Task: Add a column "Skill match".
Action: Mouse scrolled (621, 329) with delta (162, 272)
Screenshot: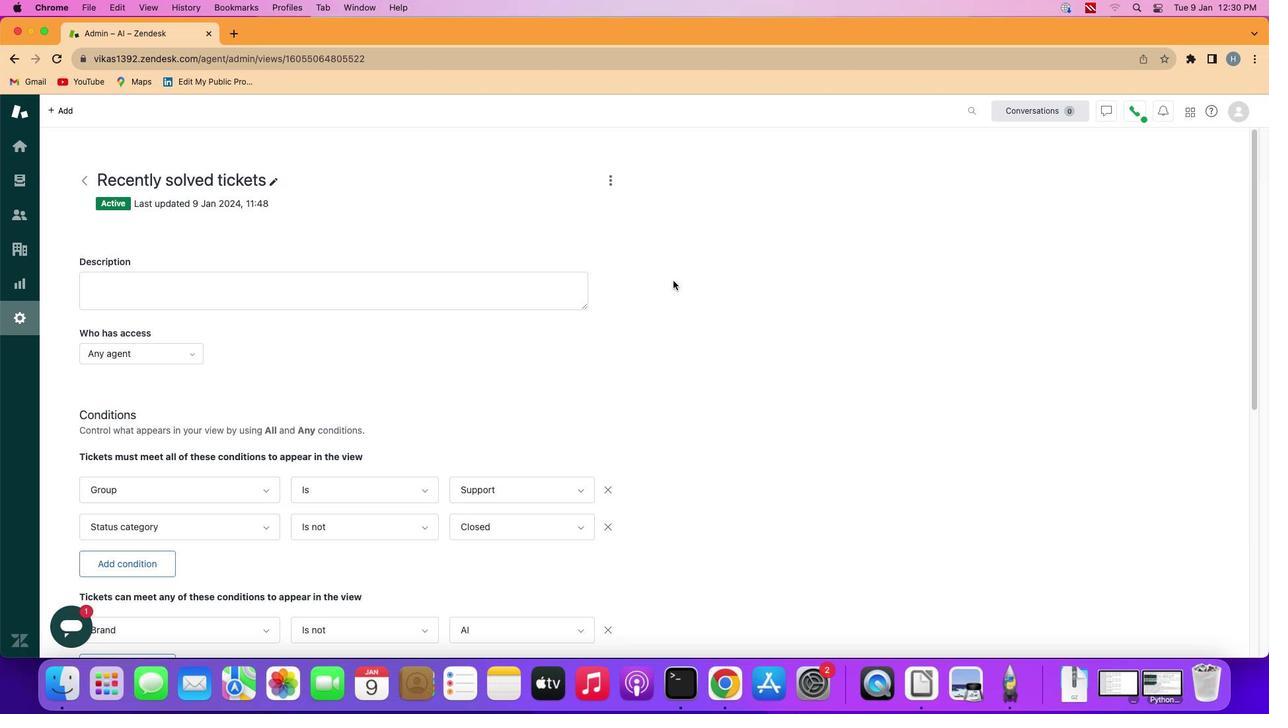 
Action: Mouse scrolled (621, 329) with delta (162, 272)
Screenshot: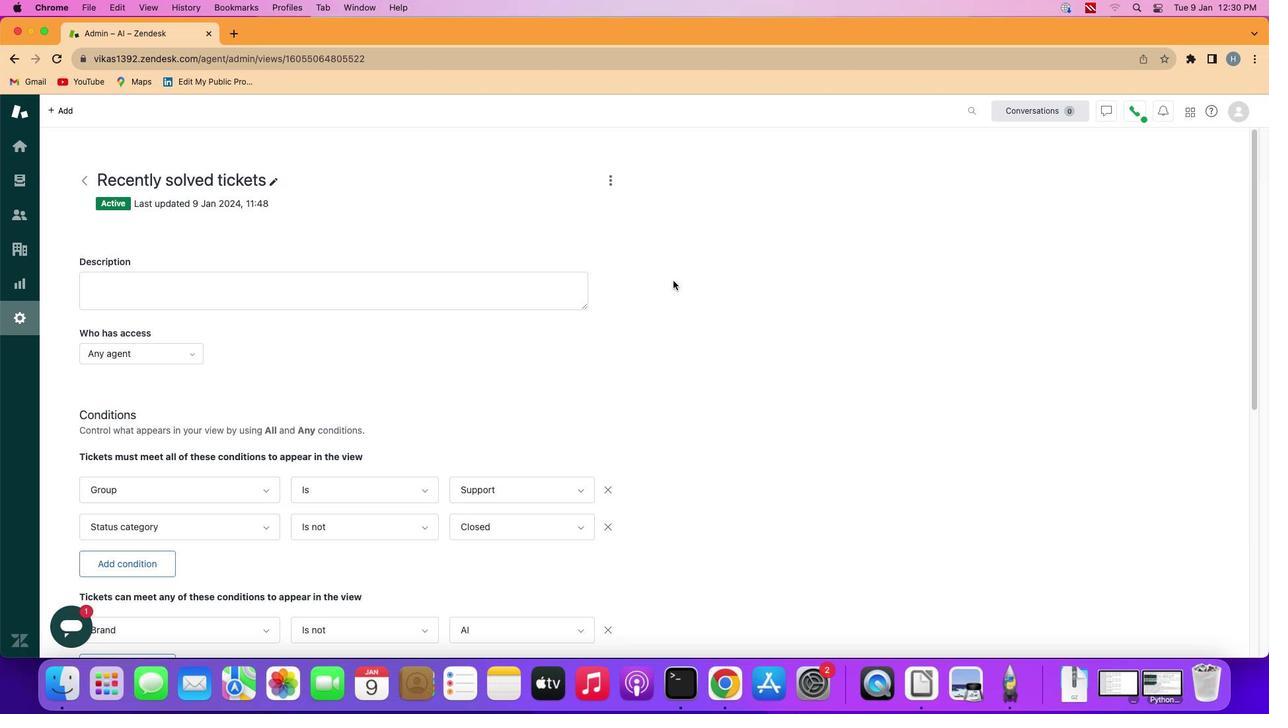 
Action: Mouse scrolled (621, 329) with delta (162, 272)
Screenshot: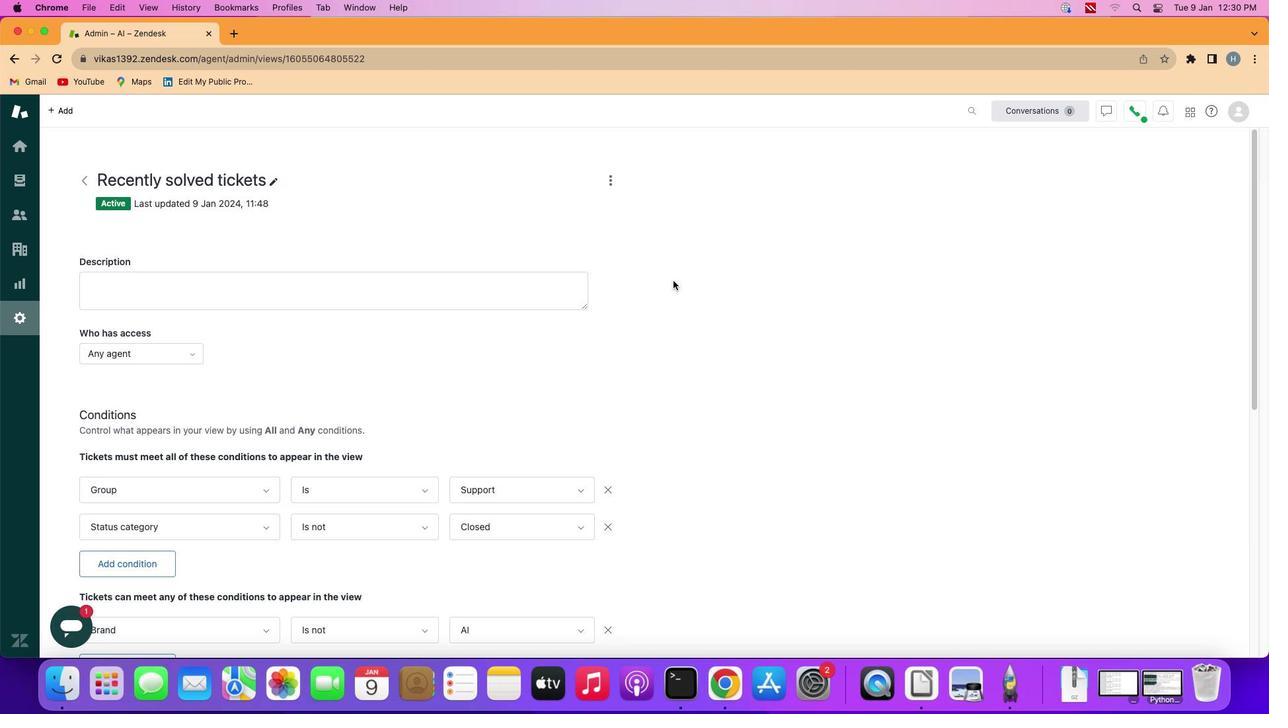 
Action: Mouse scrolled (621, 329) with delta (162, 272)
Screenshot: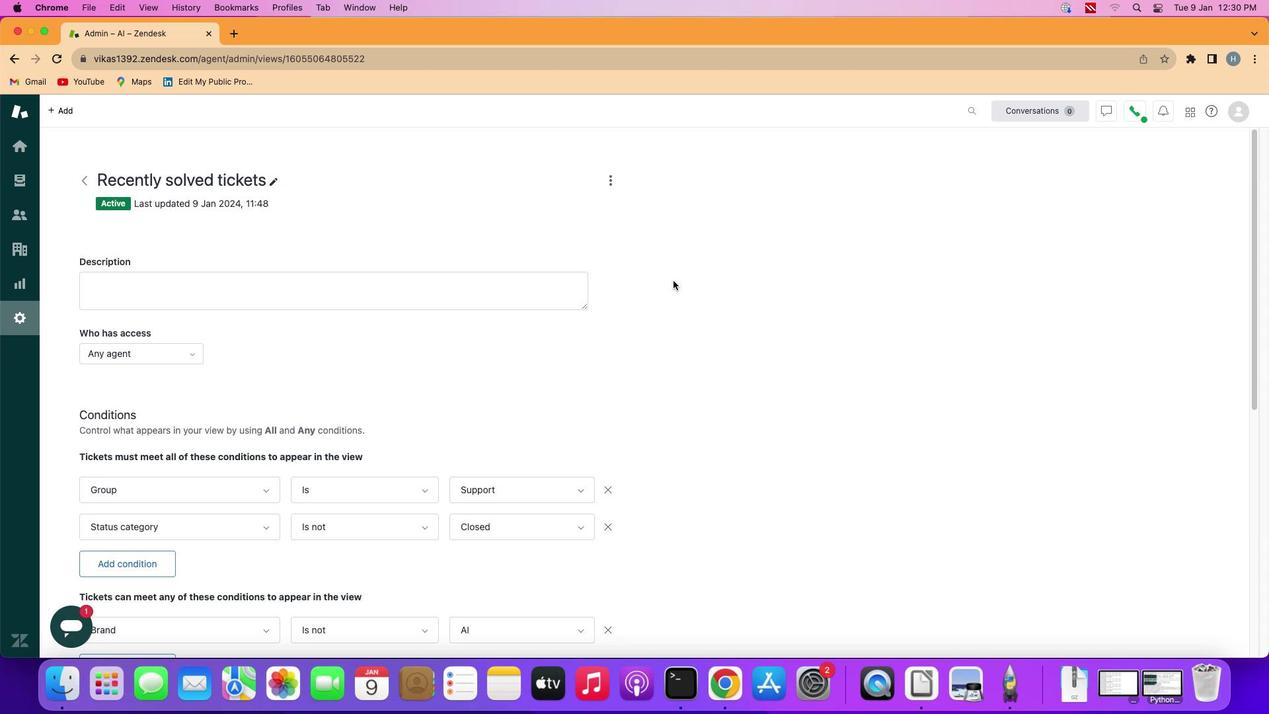 
Action: Mouse moved to (624, 344)
Screenshot: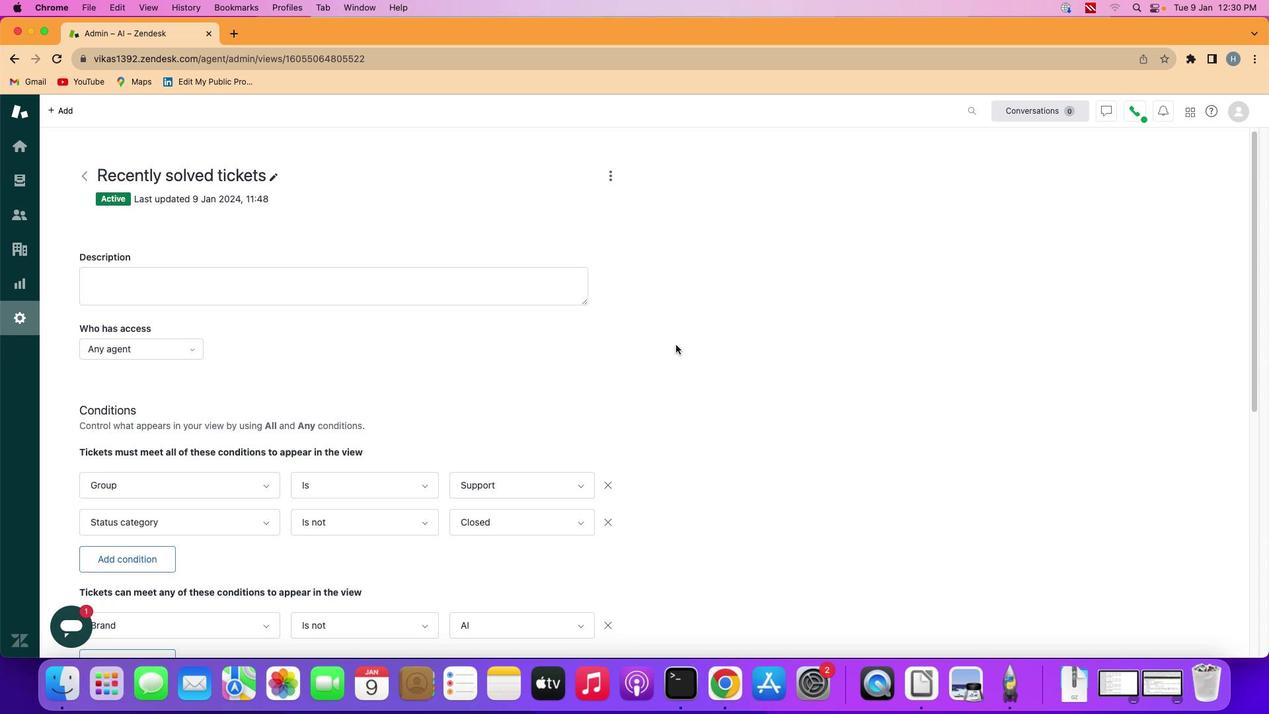 
Action: Mouse scrolled (624, 344) with delta (162, 271)
Screenshot: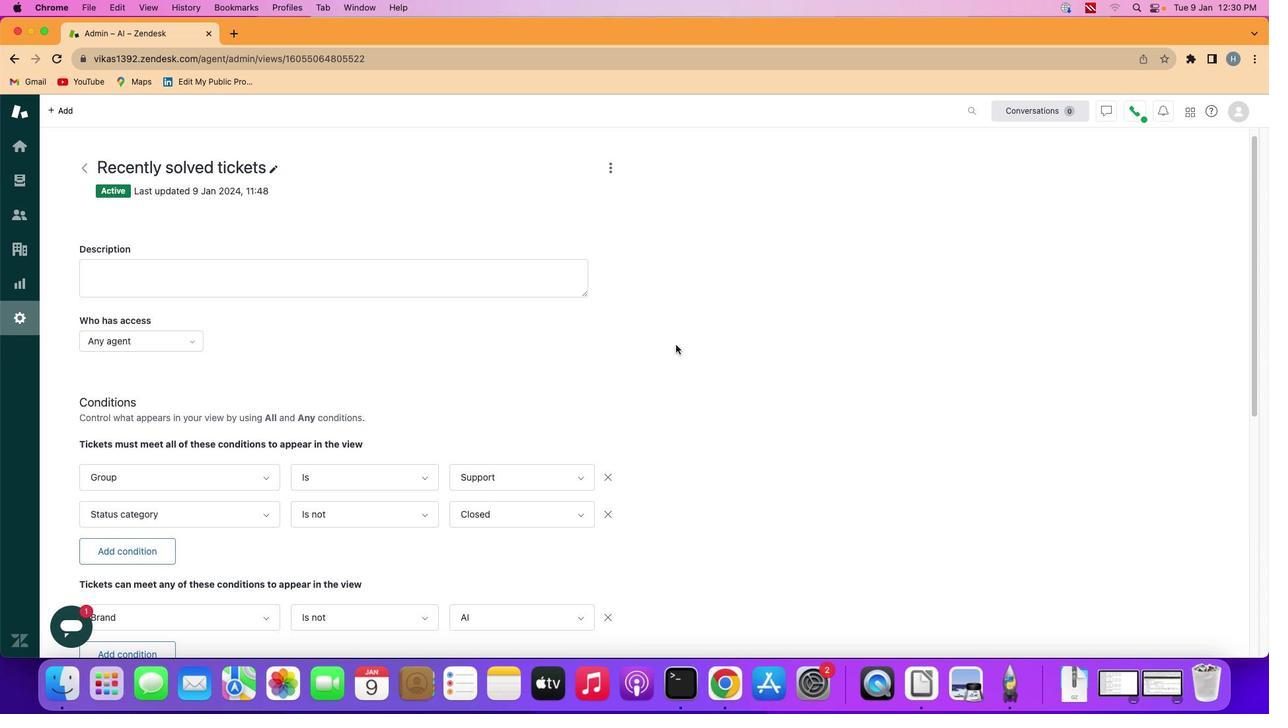 
Action: Mouse scrolled (624, 344) with delta (162, 271)
Screenshot: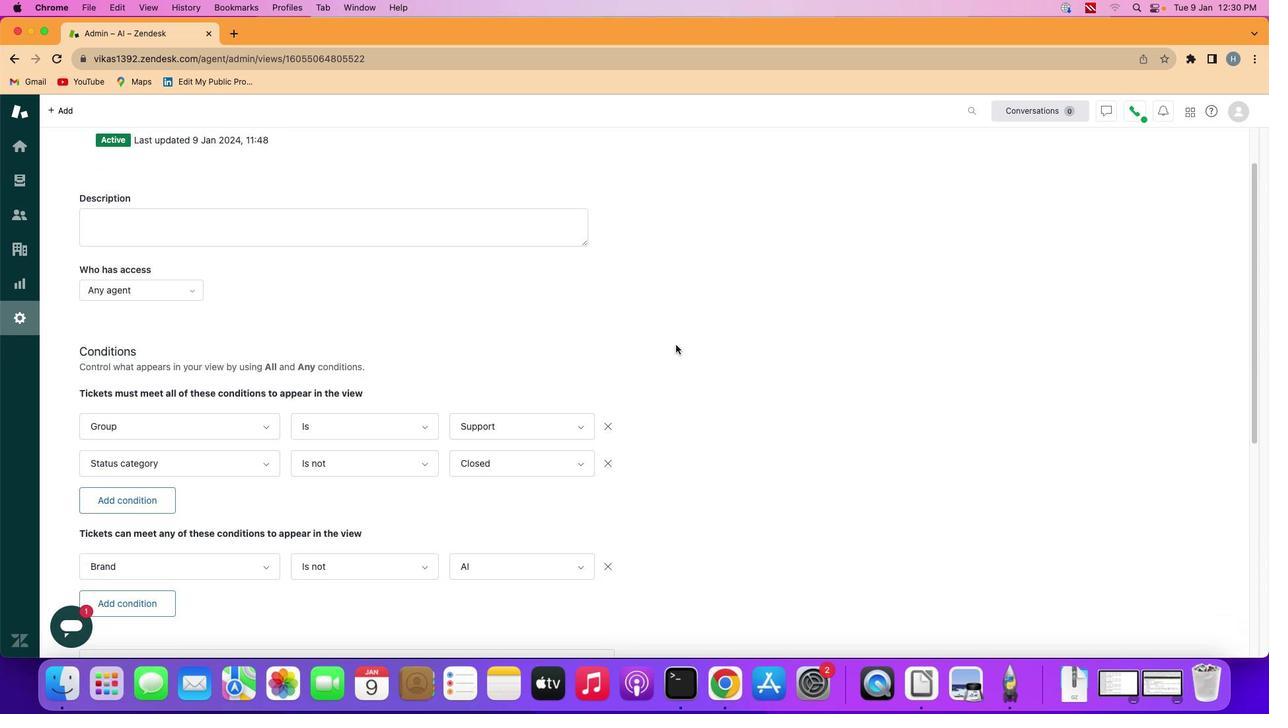 
Action: Mouse moved to (624, 344)
Screenshot: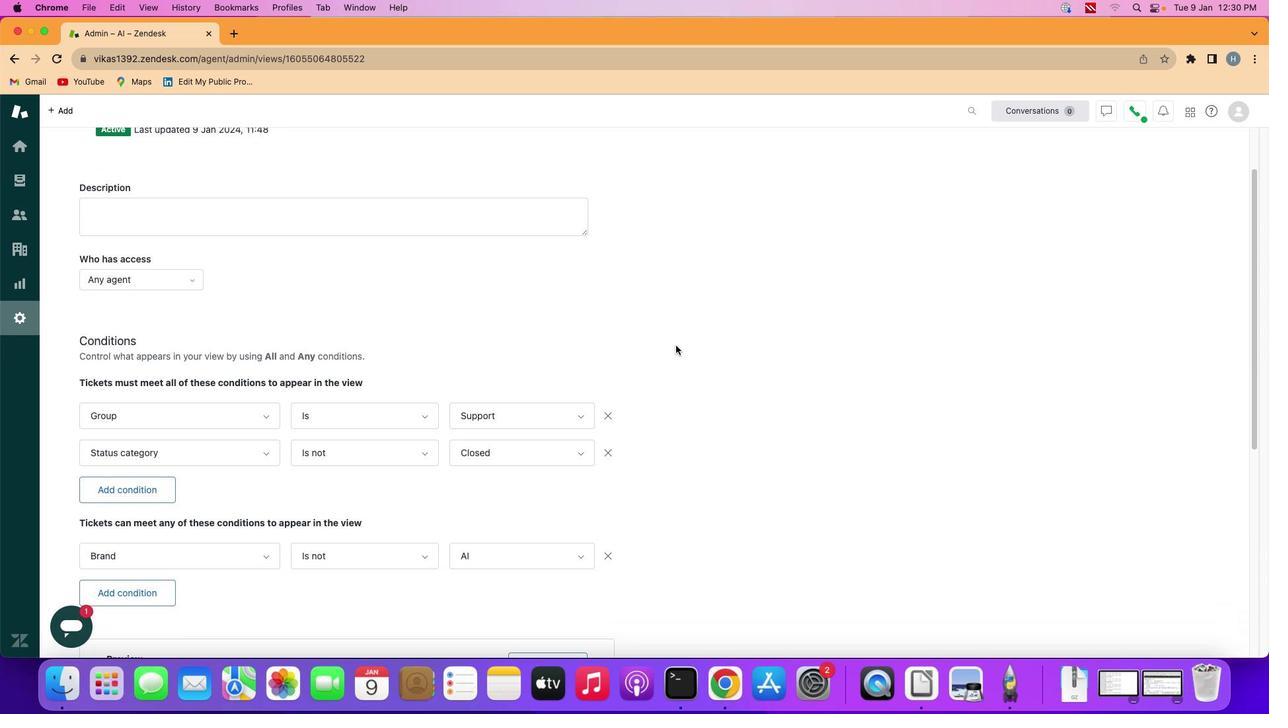 
Action: Mouse scrolled (624, 344) with delta (162, 271)
Screenshot: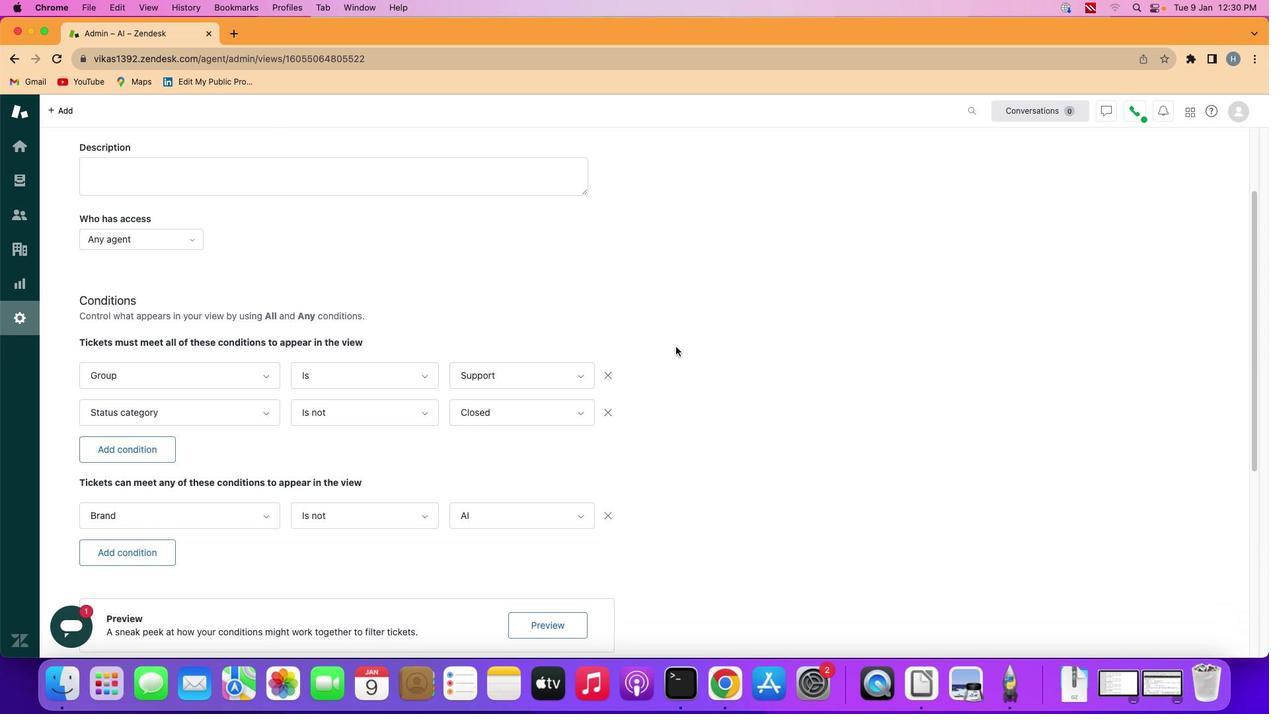 
Action: Mouse scrolled (624, 344) with delta (162, 271)
Screenshot: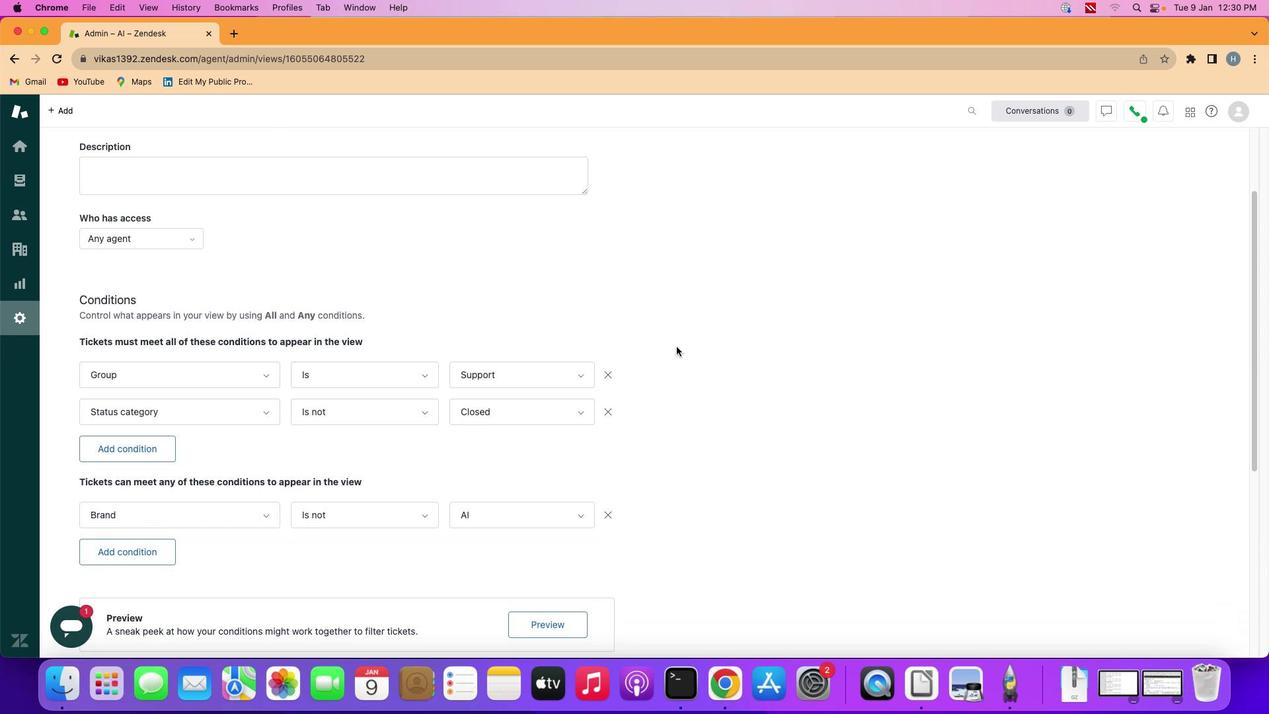 
Action: Mouse scrolled (624, 344) with delta (162, 271)
Screenshot: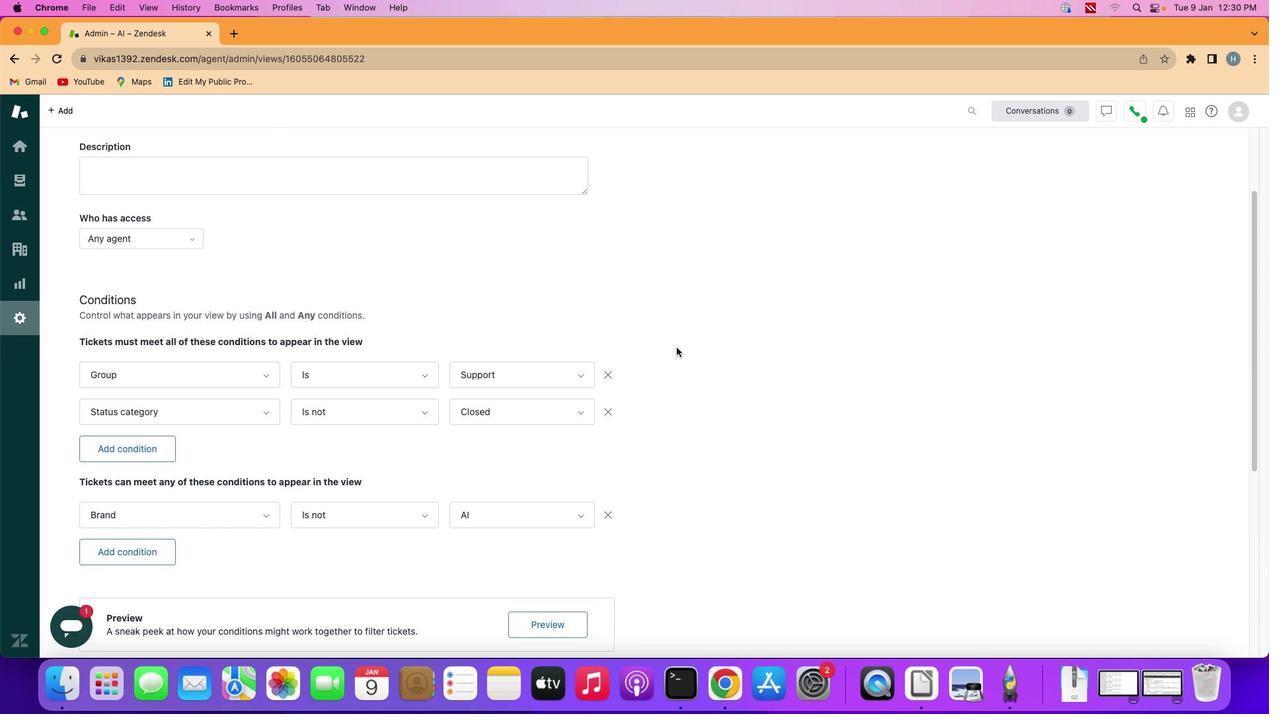 
Action: Mouse moved to (624, 345)
Screenshot: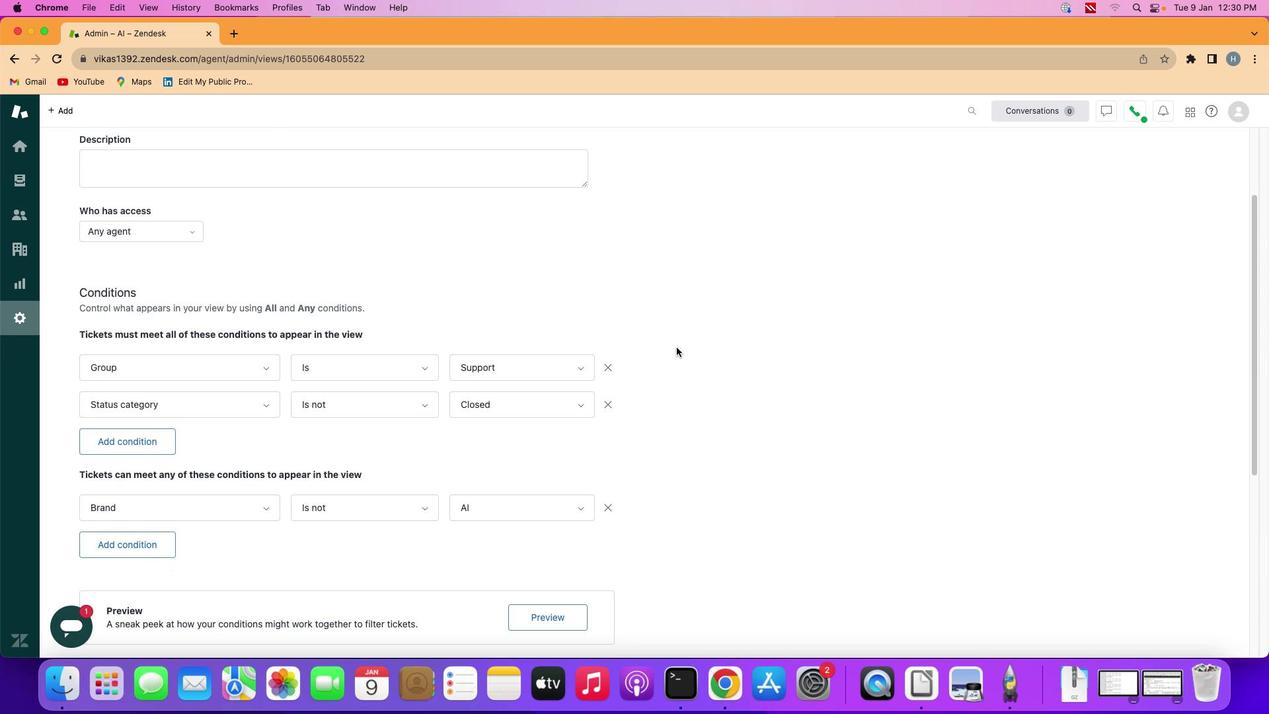 
Action: Mouse scrolled (624, 345) with delta (162, 271)
Screenshot: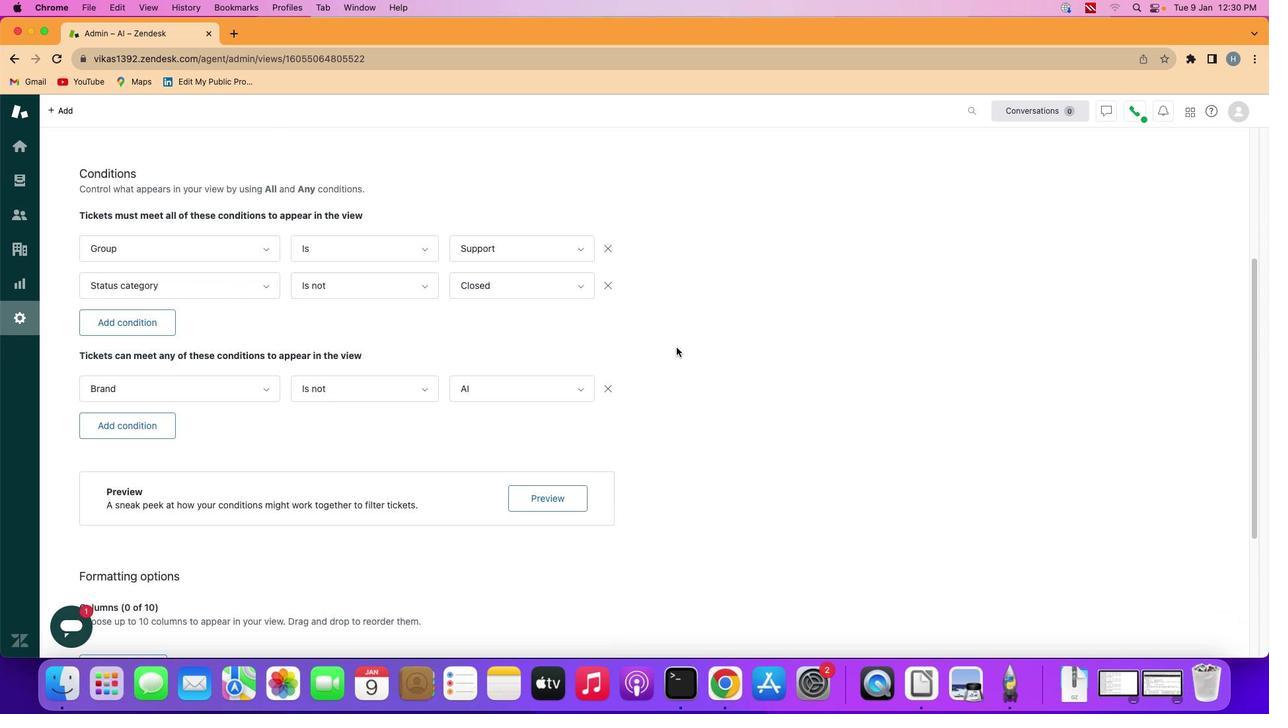 
Action: Mouse scrolled (624, 345) with delta (162, 271)
Screenshot: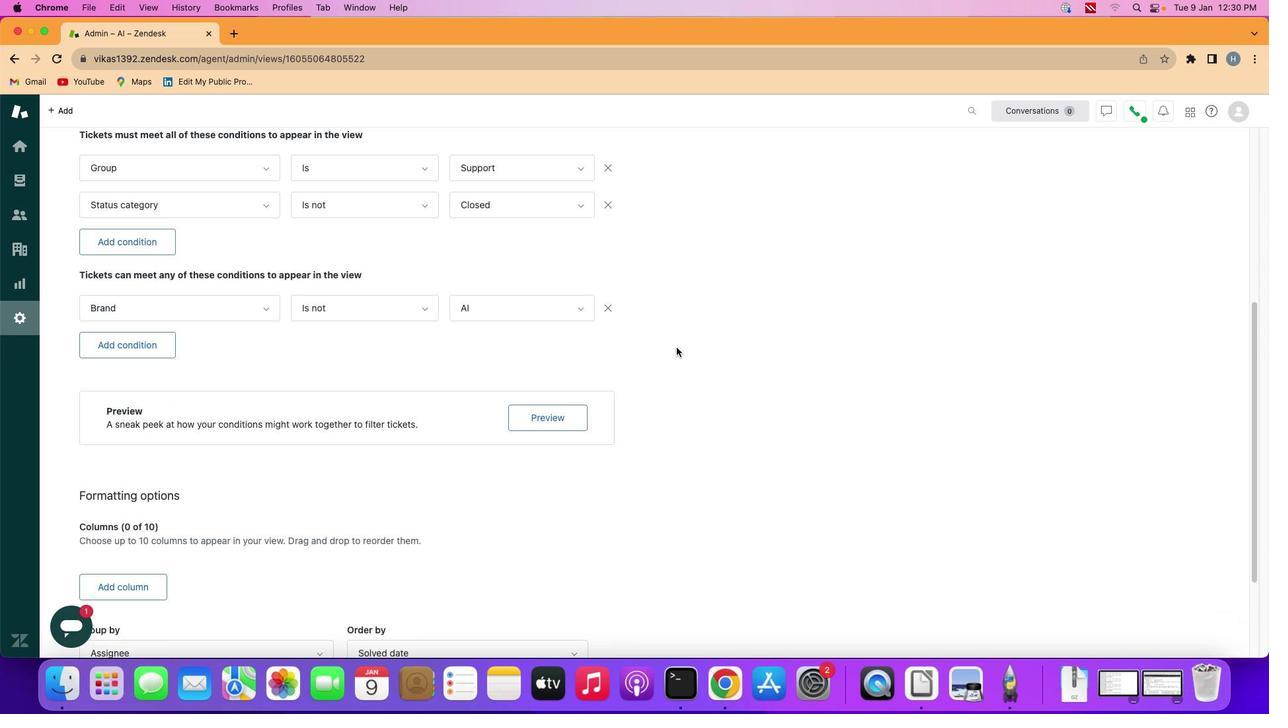 
Action: Mouse scrolled (624, 345) with delta (162, 271)
Screenshot: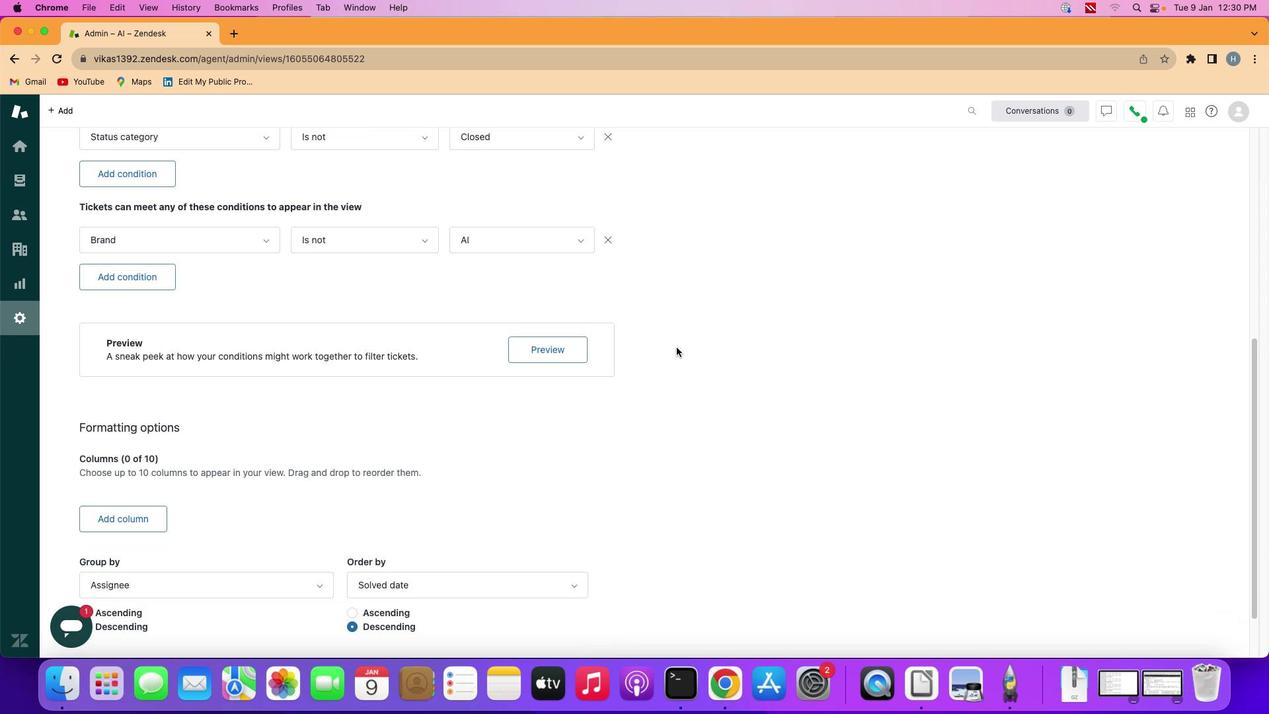 
Action: Mouse scrolled (624, 345) with delta (162, 271)
Screenshot: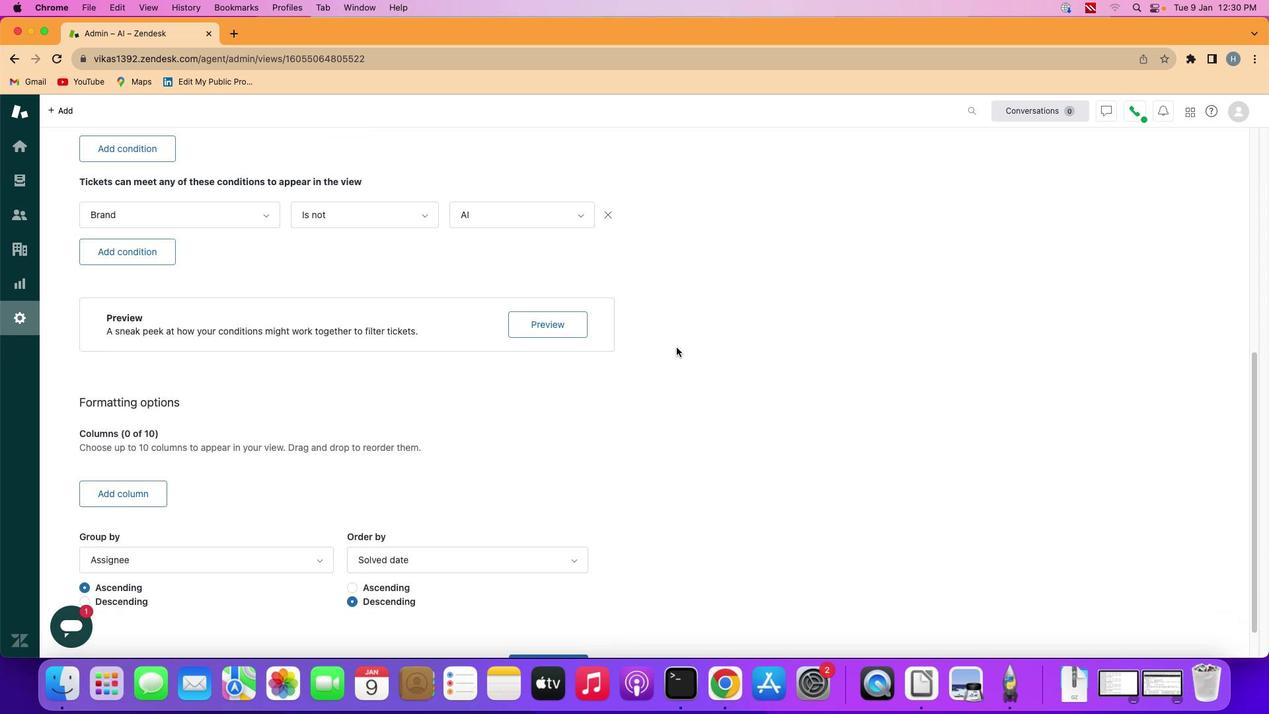 
Action: Mouse scrolled (624, 345) with delta (162, 271)
Screenshot: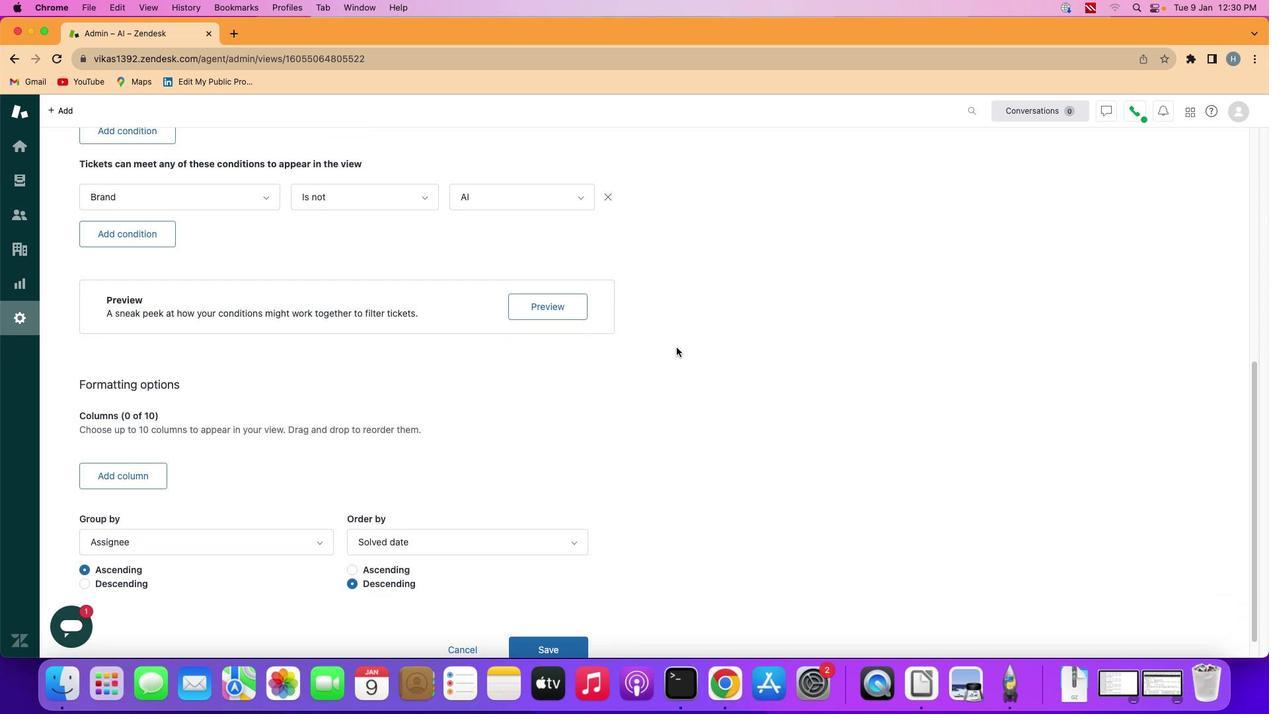 
Action: Mouse scrolled (624, 345) with delta (162, 271)
Screenshot: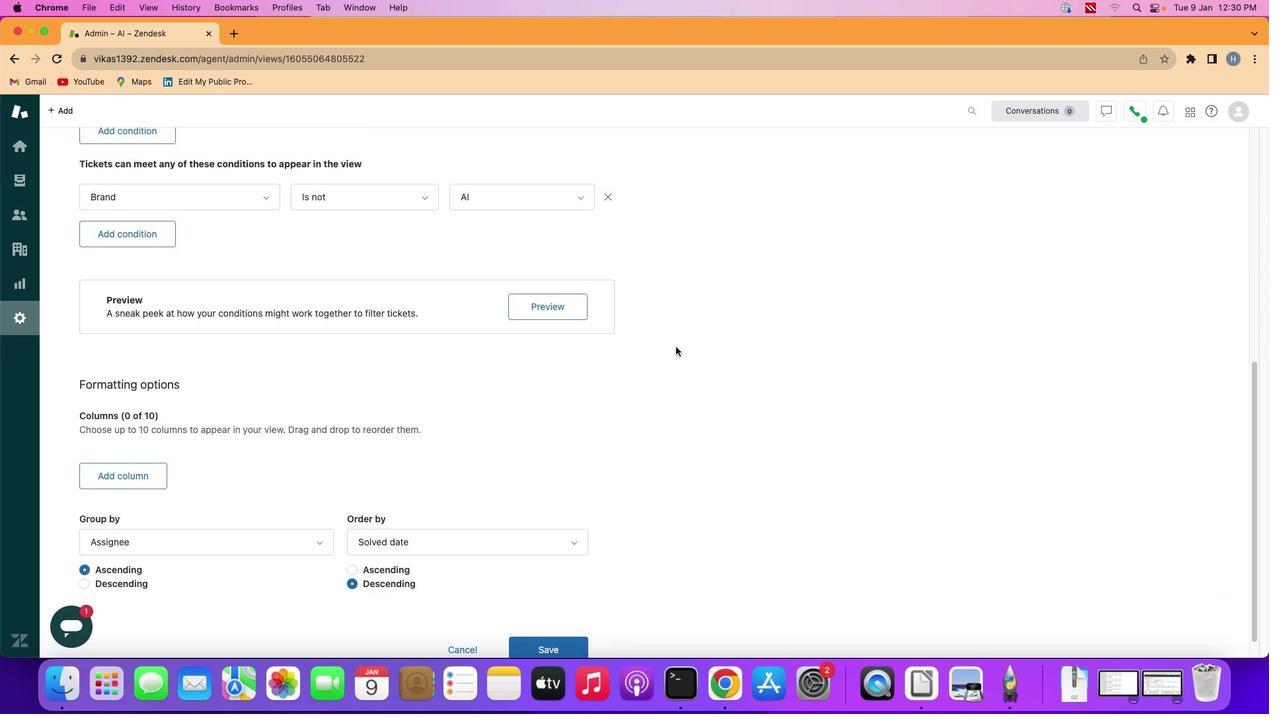
Action: Mouse moved to (624, 345)
Screenshot: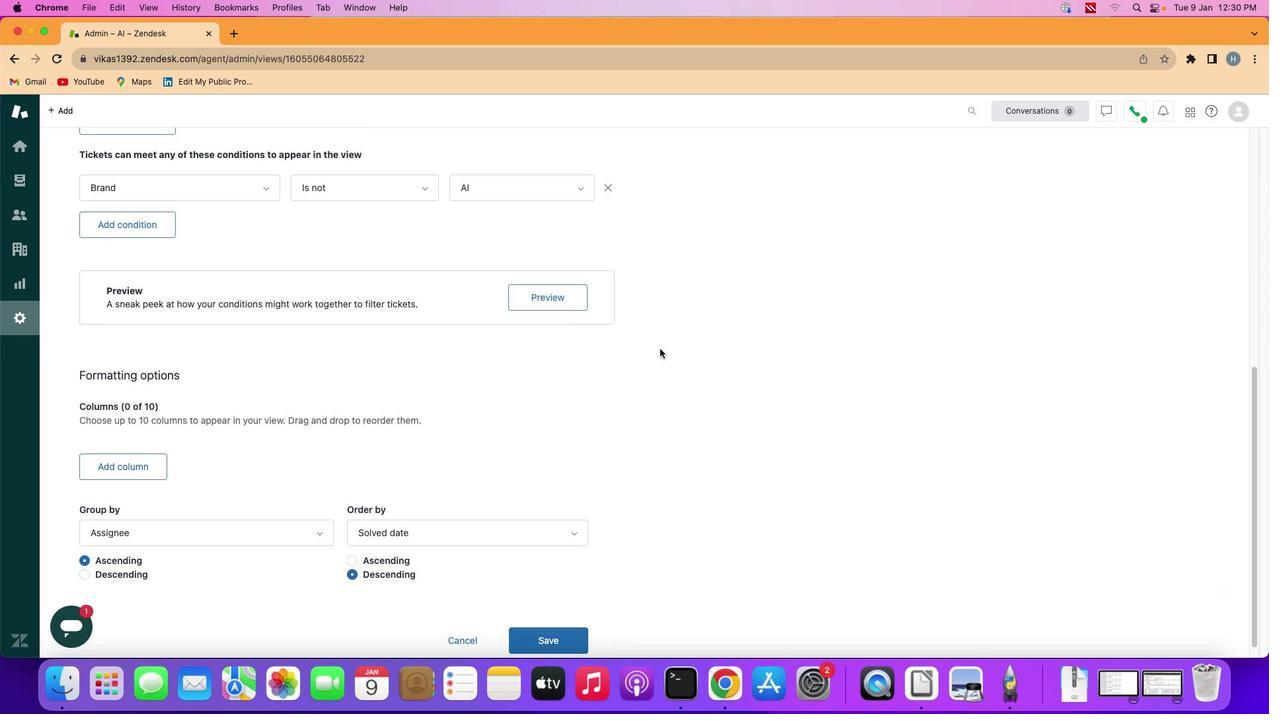
Action: Mouse scrolled (624, 345) with delta (162, 271)
Screenshot: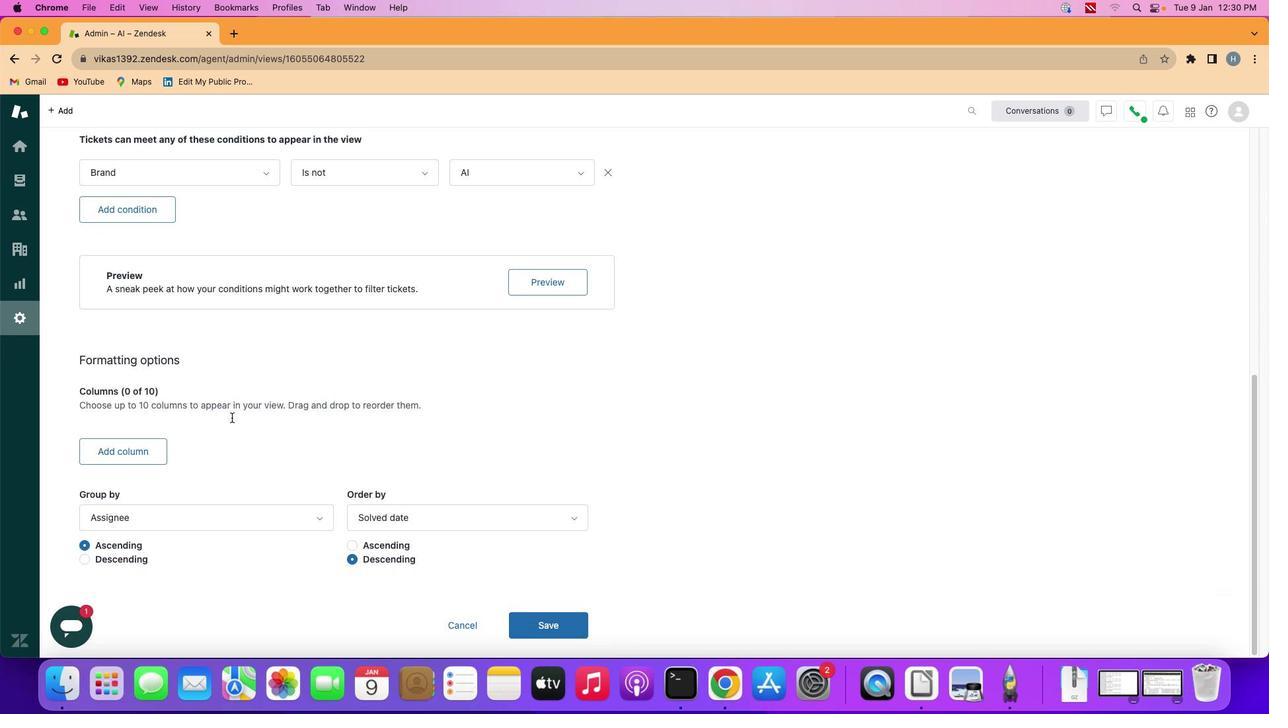 
Action: Mouse moved to (624, 345)
Screenshot: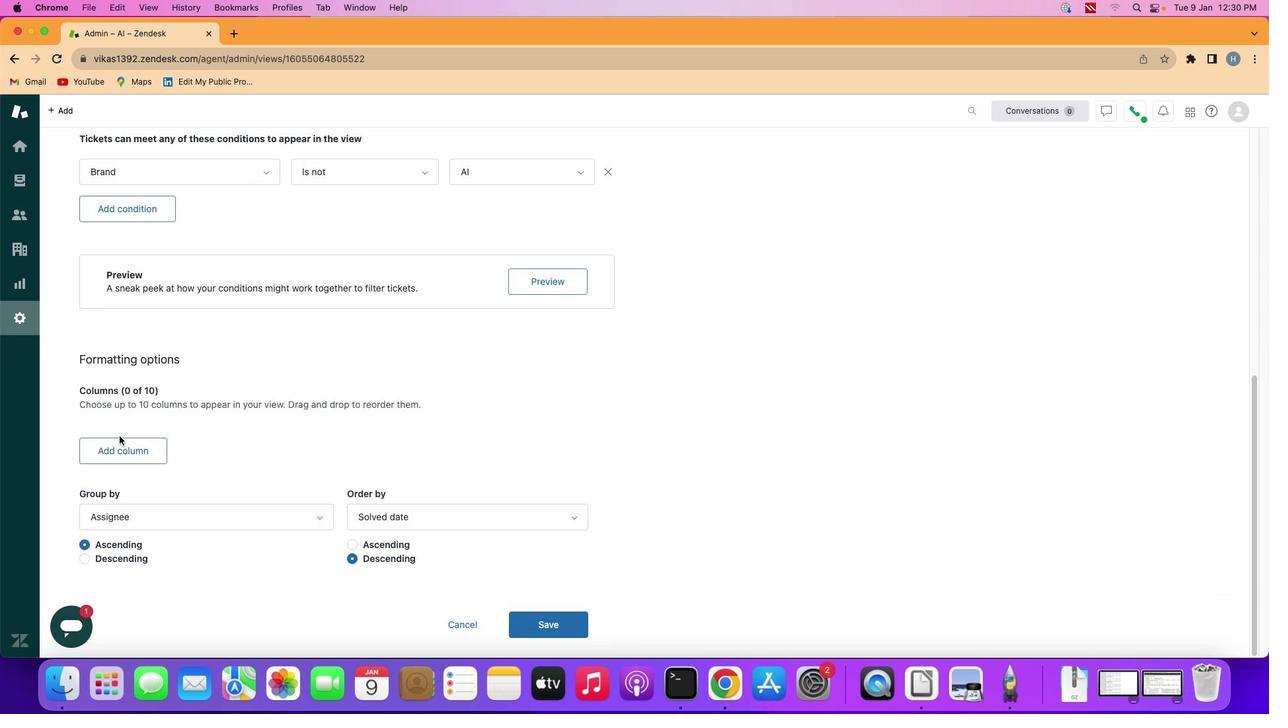 
Action: Mouse scrolled (624, 345) with delta (162, 271)
Screenshot: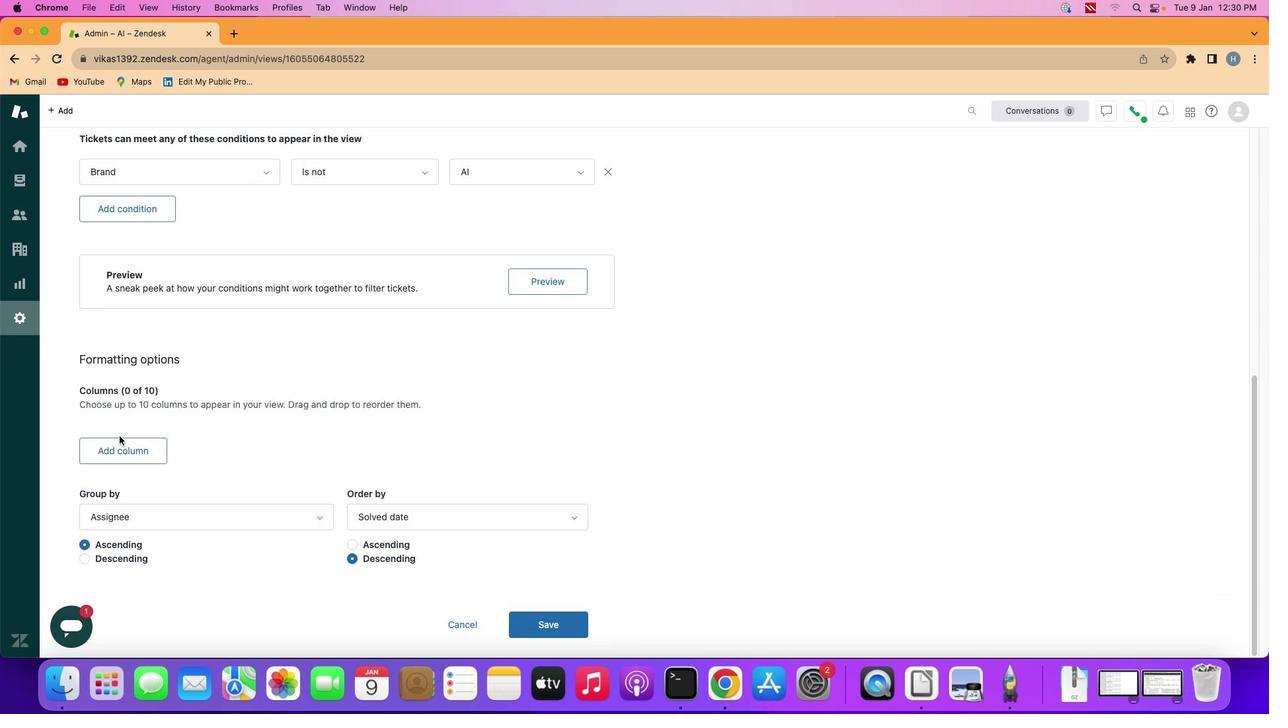 
Action: Mouse moved to (623, 345)
Screenshot: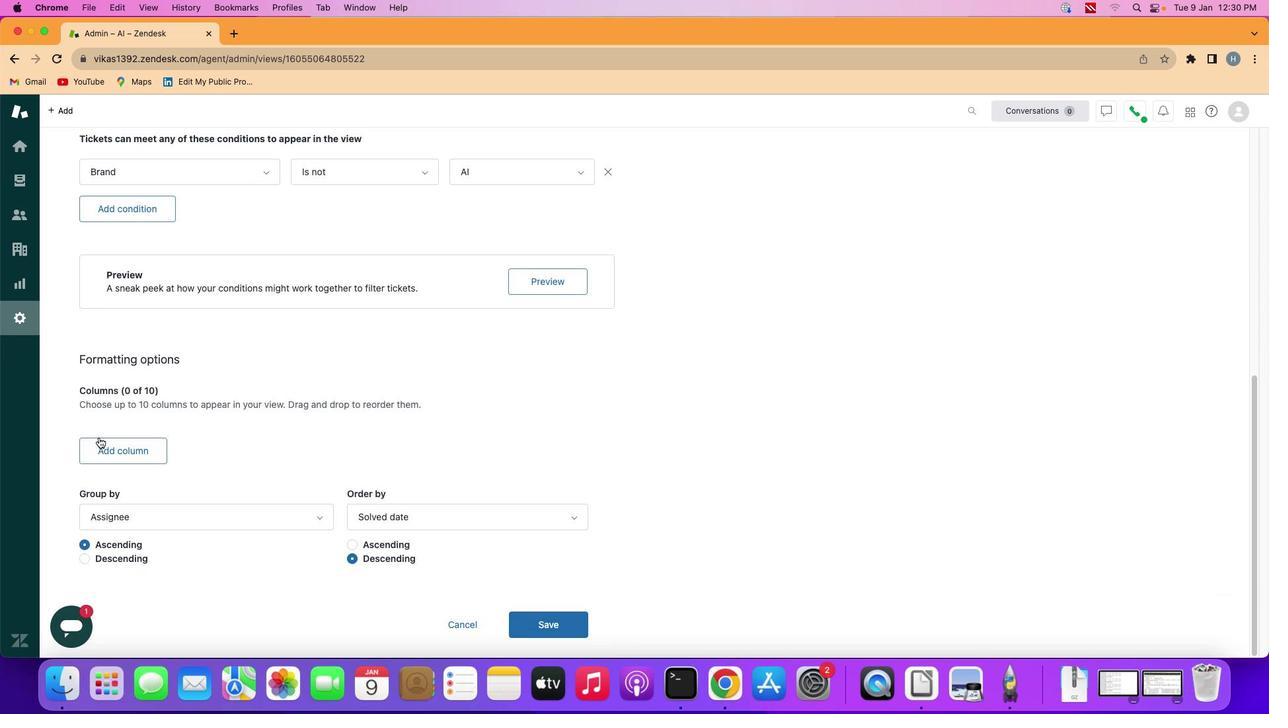 
Action: Mouse scrolled (623, 345) with delta (162, 271)
Screenshot: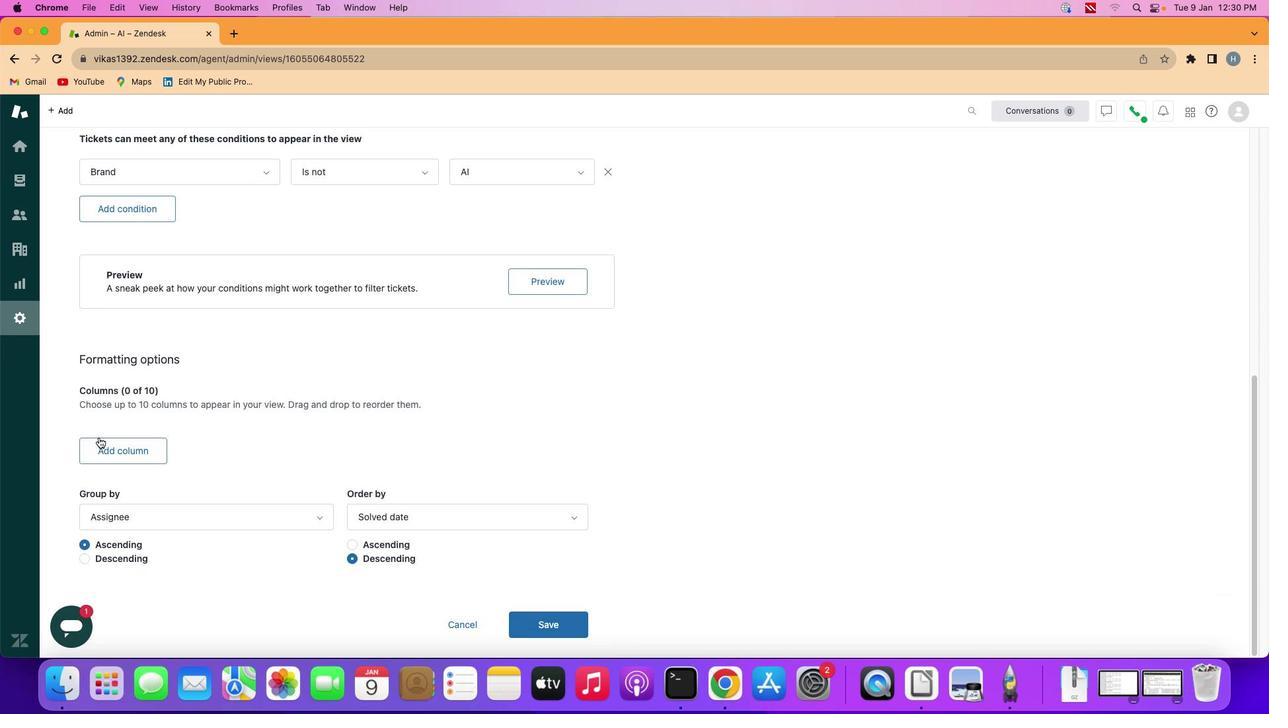 
Action: Mouse moved to (260, 366)
Screenshot: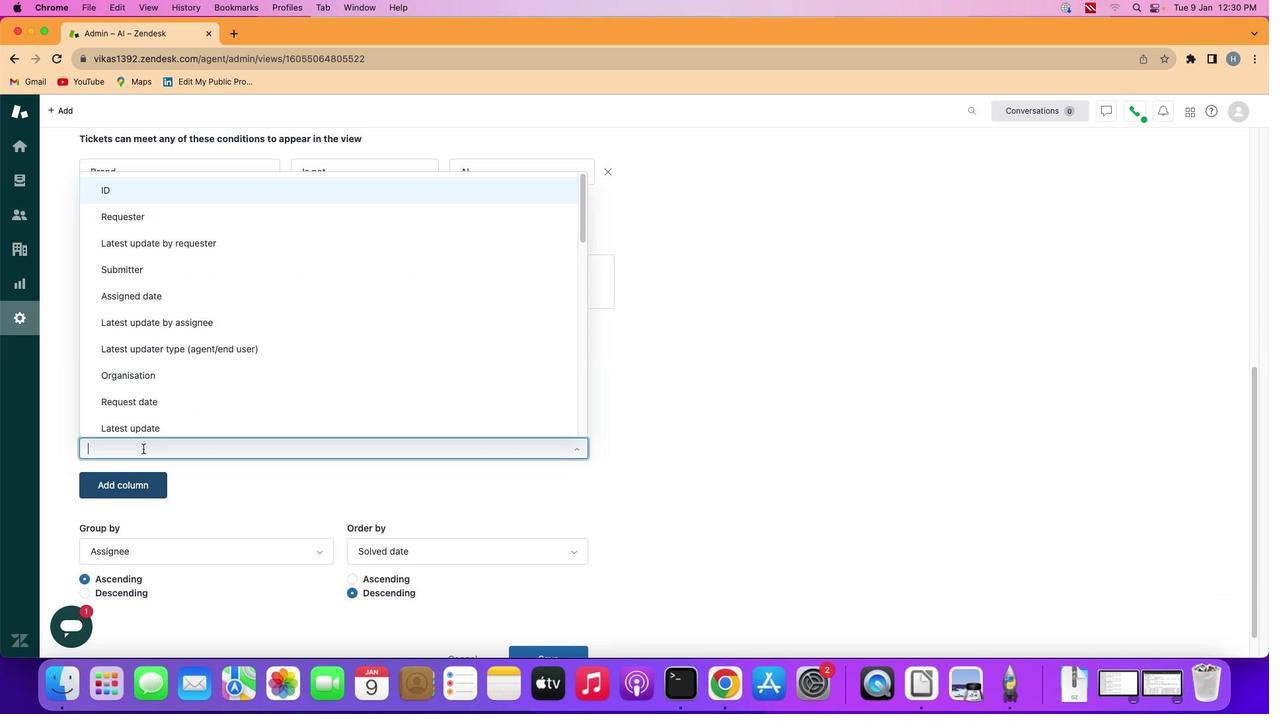 
Action: Mouse pressed left at (260, 366)
Screenshot: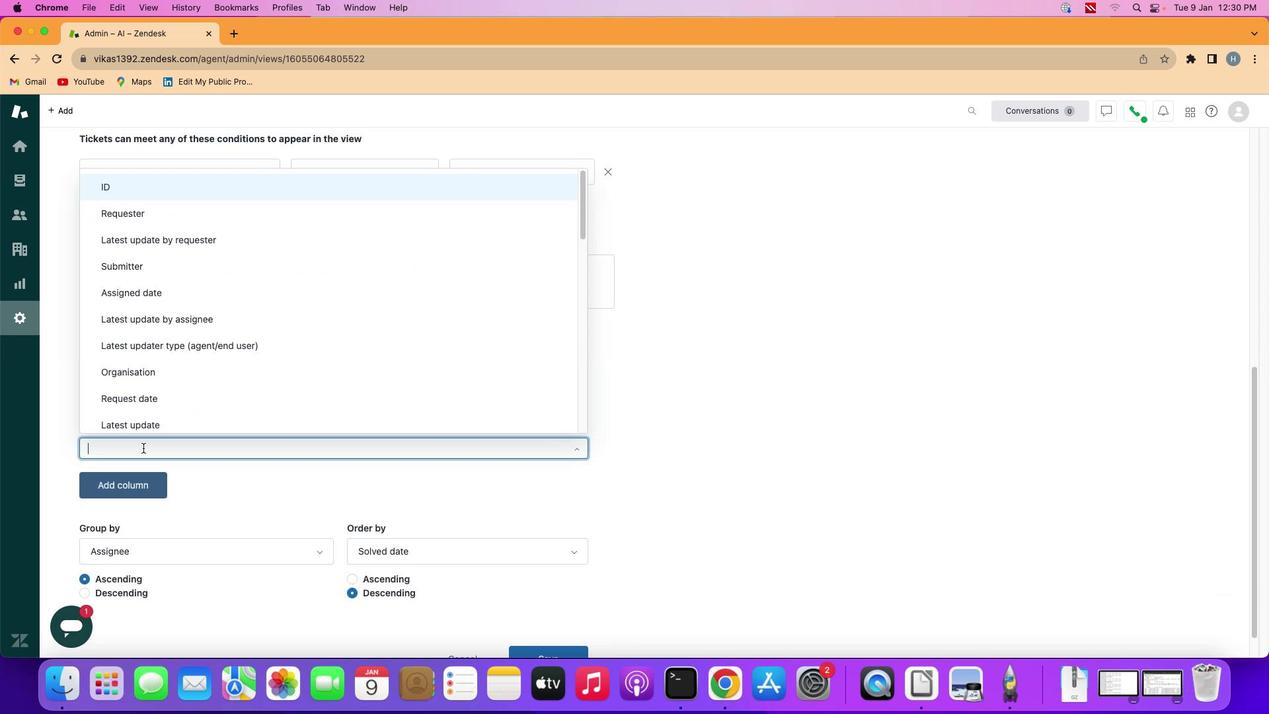 
Action: Mouse moved to (347, 348)
Screenshot: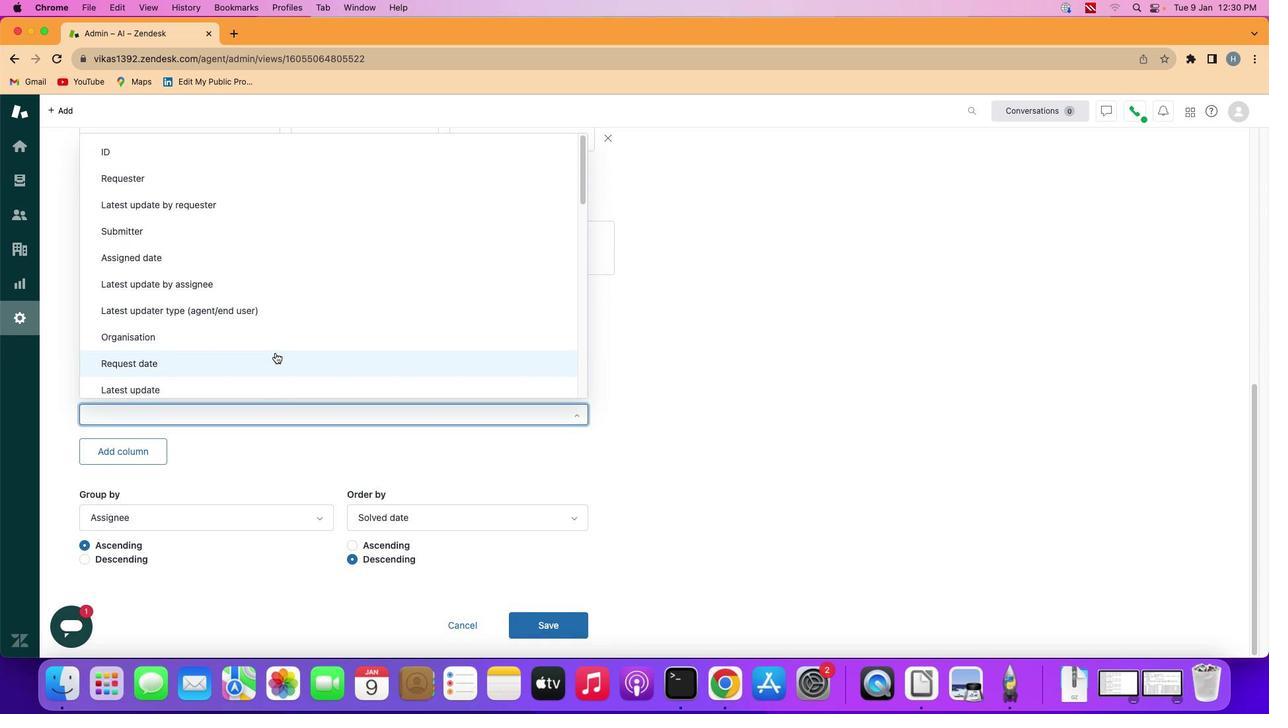 
Action: Mouse scrolled (347, 348) with delta (162, 272)
Screenshot: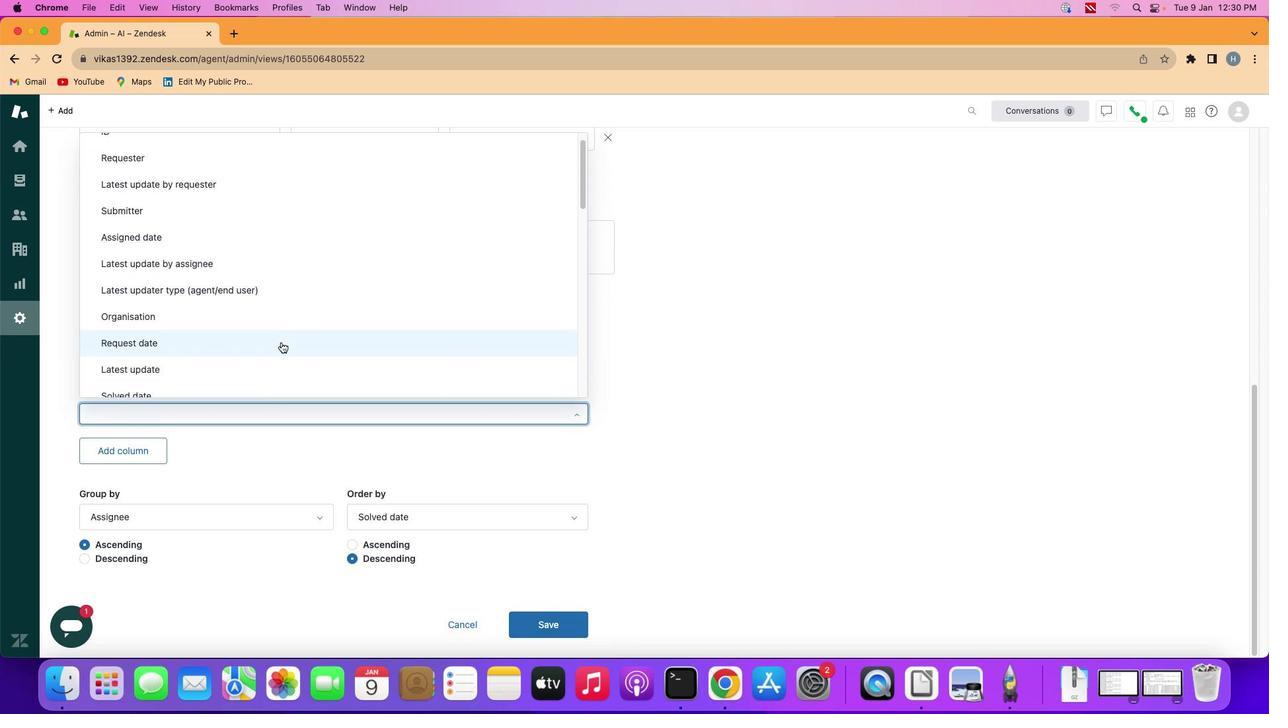 
Action: Mouse moved to (348, 348)
Screenshot: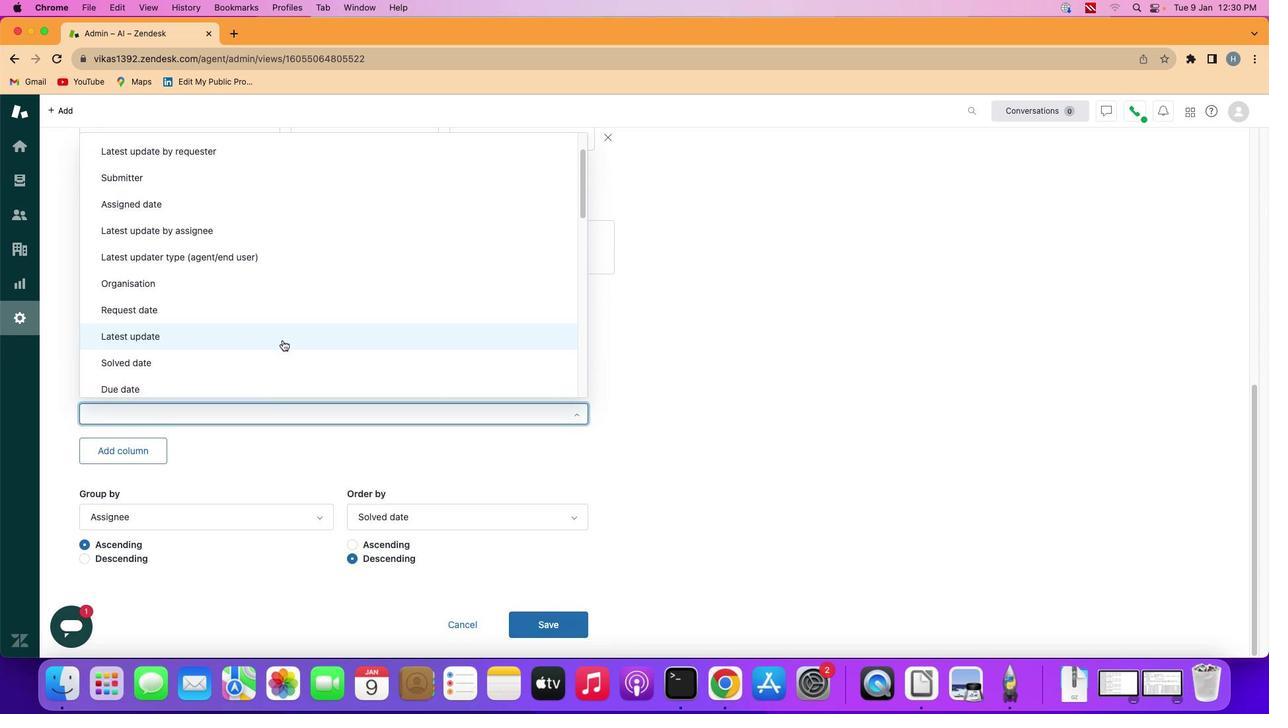 
Action: Mouse scrolled (348, 348) with delta (162, 271)
Screenshot: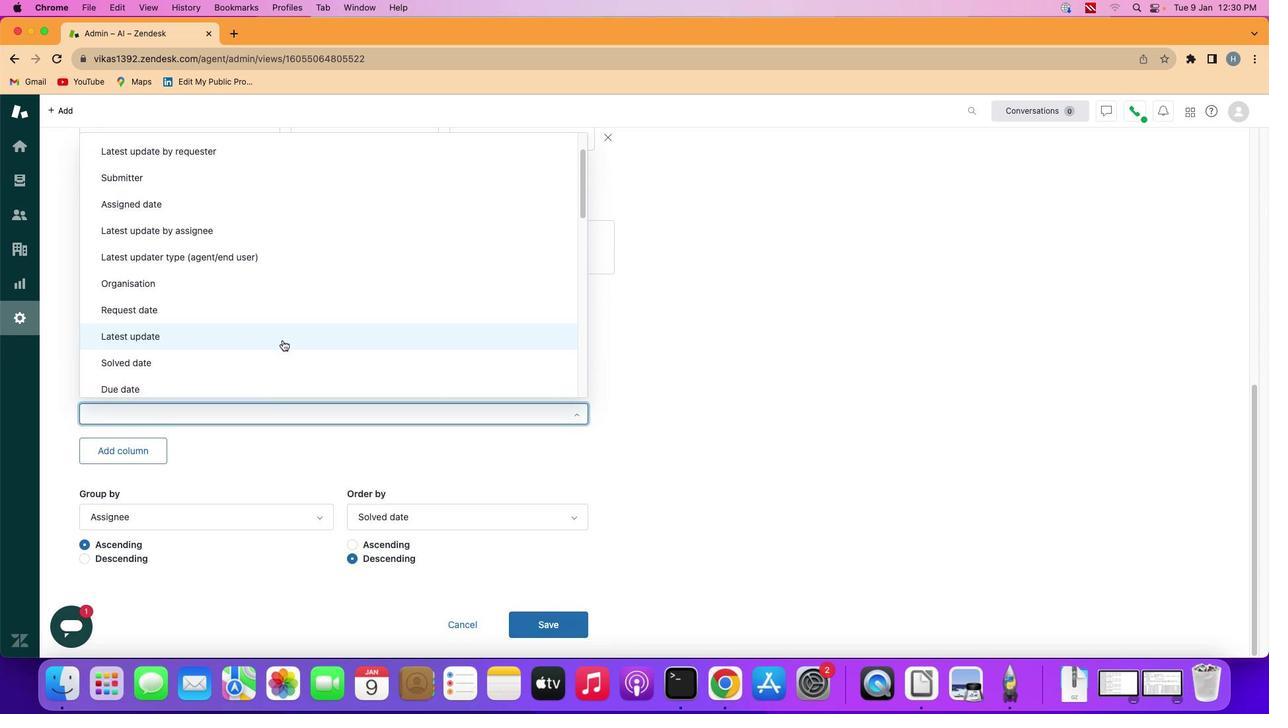 
Action: Mouse scrolled (348, 348) with delta (162, 271)
Screenshot: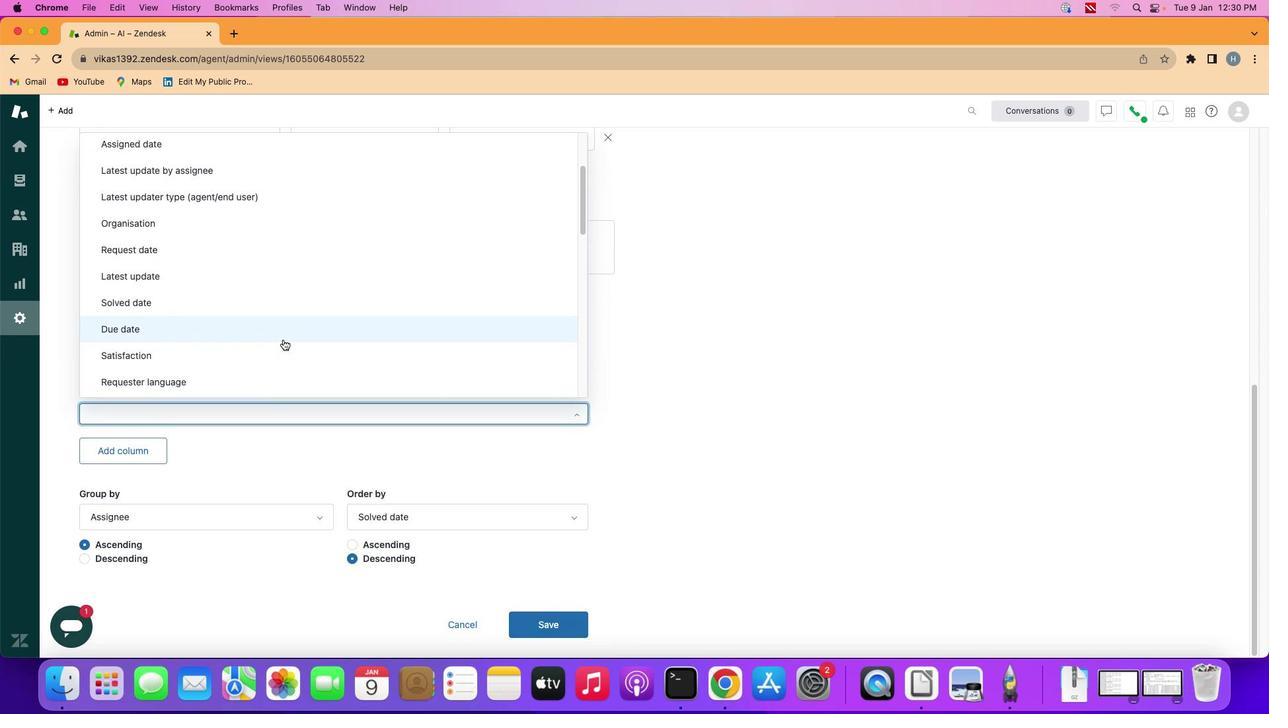 
Action: Mouse moved to (349, 347)
Screenshot: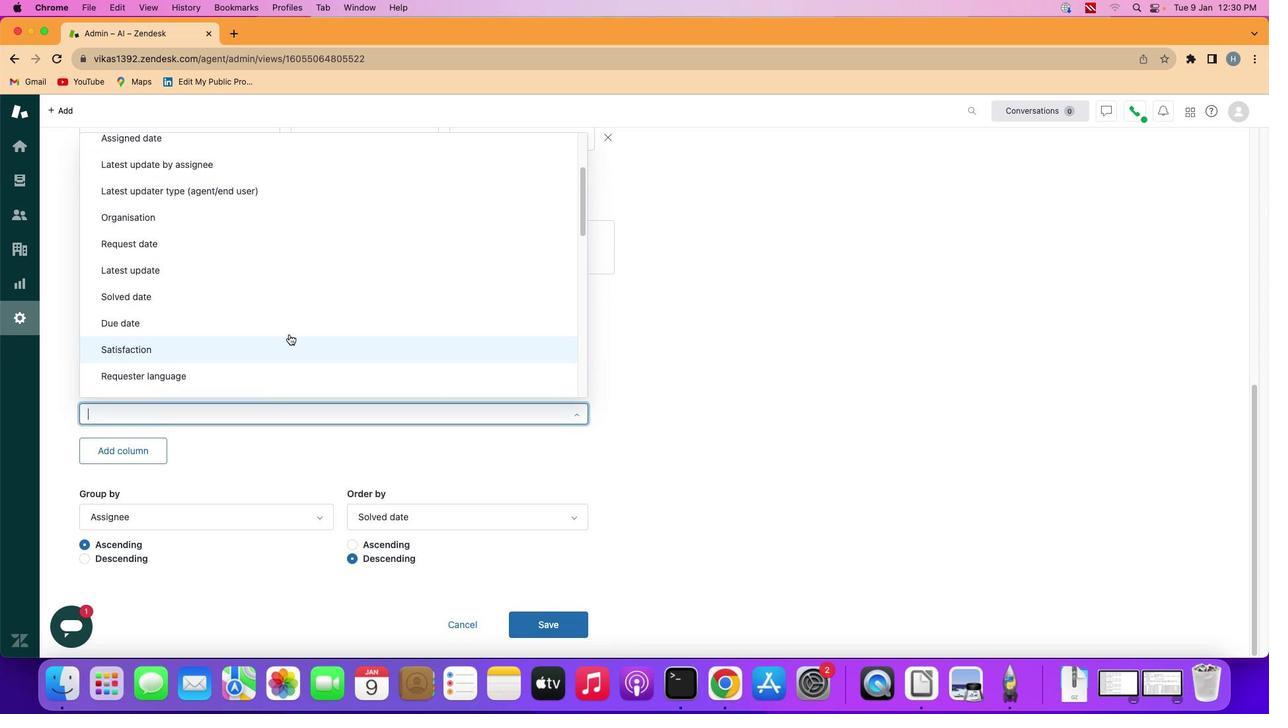 
Action: Mouse scrolled (349, 347) with delta (162, 271)
Screenshot: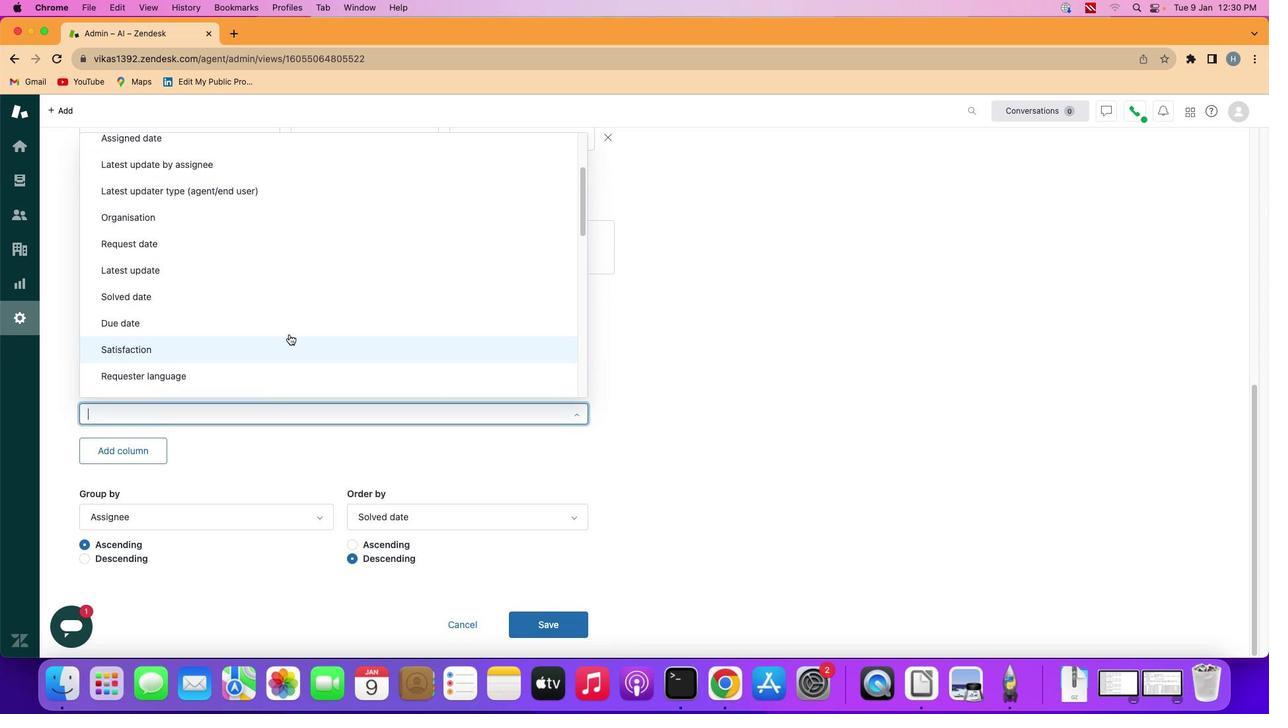 
Action: Mouse moved to (351, 345)
Screenshot: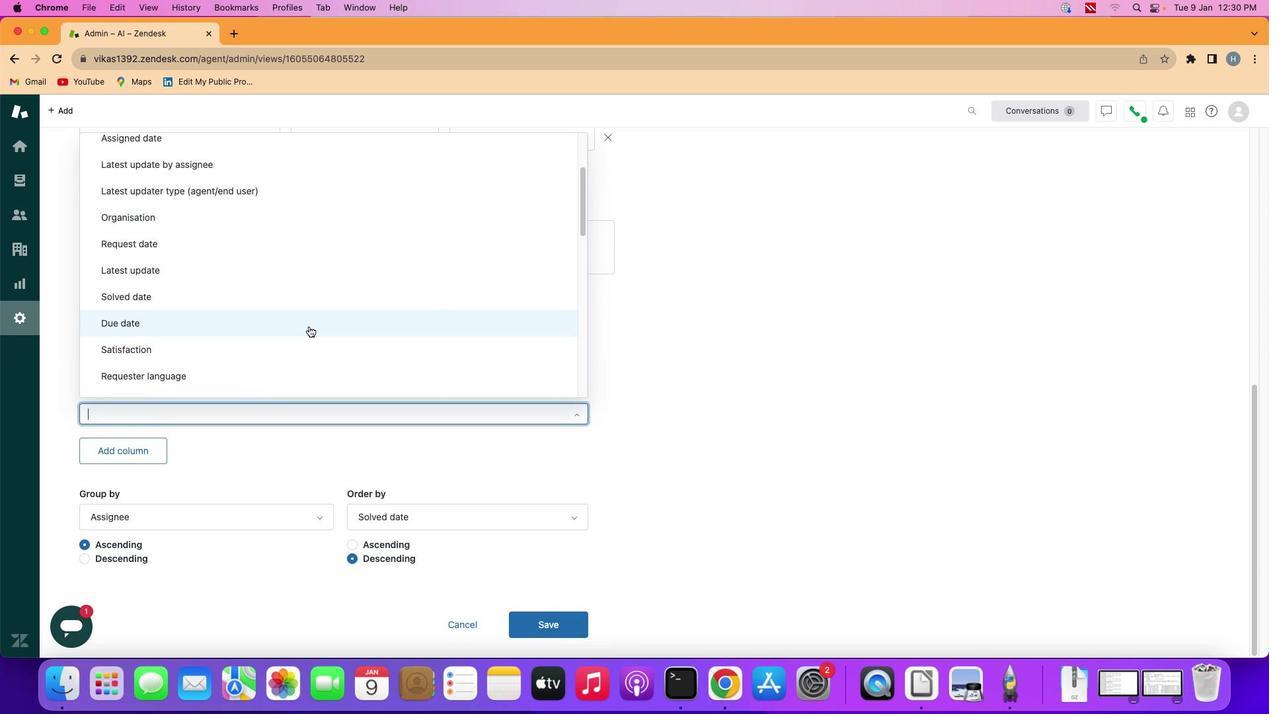 
Action: Mouse scrolled (351, 345) with delta (162, 271)
Screenshot: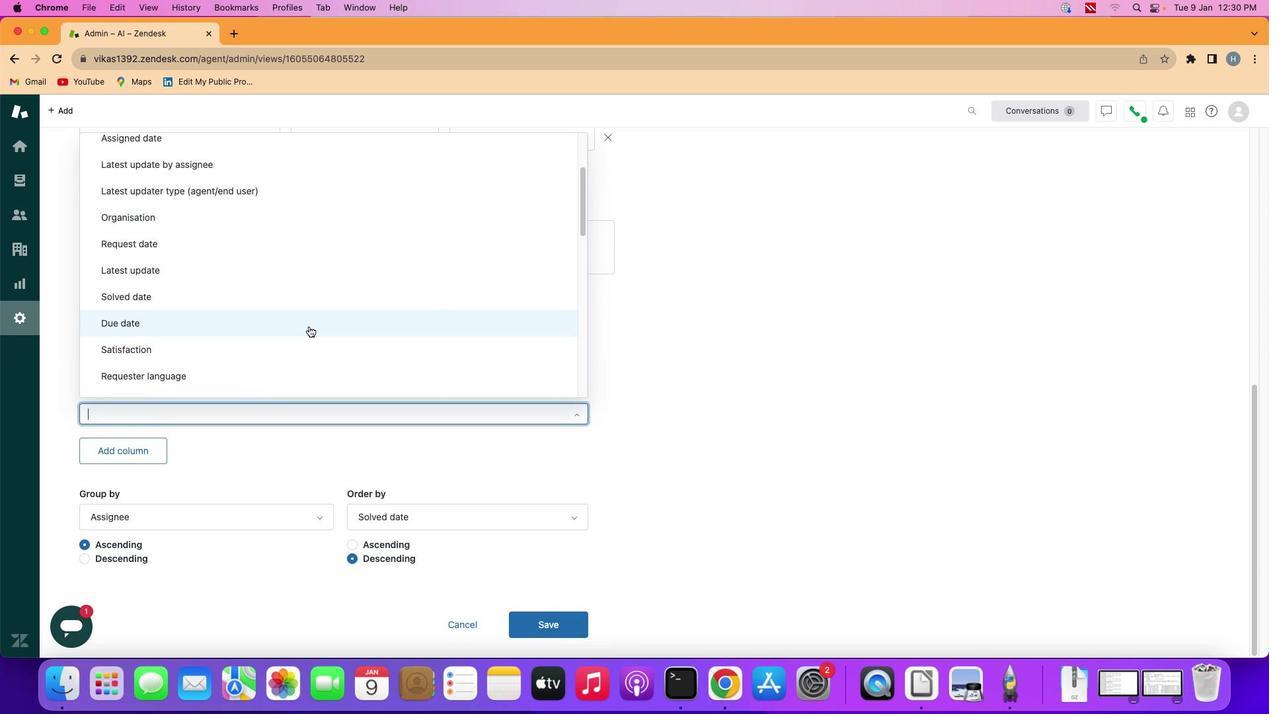 
Action: Mouse moved to (375, 340)
Screenshot: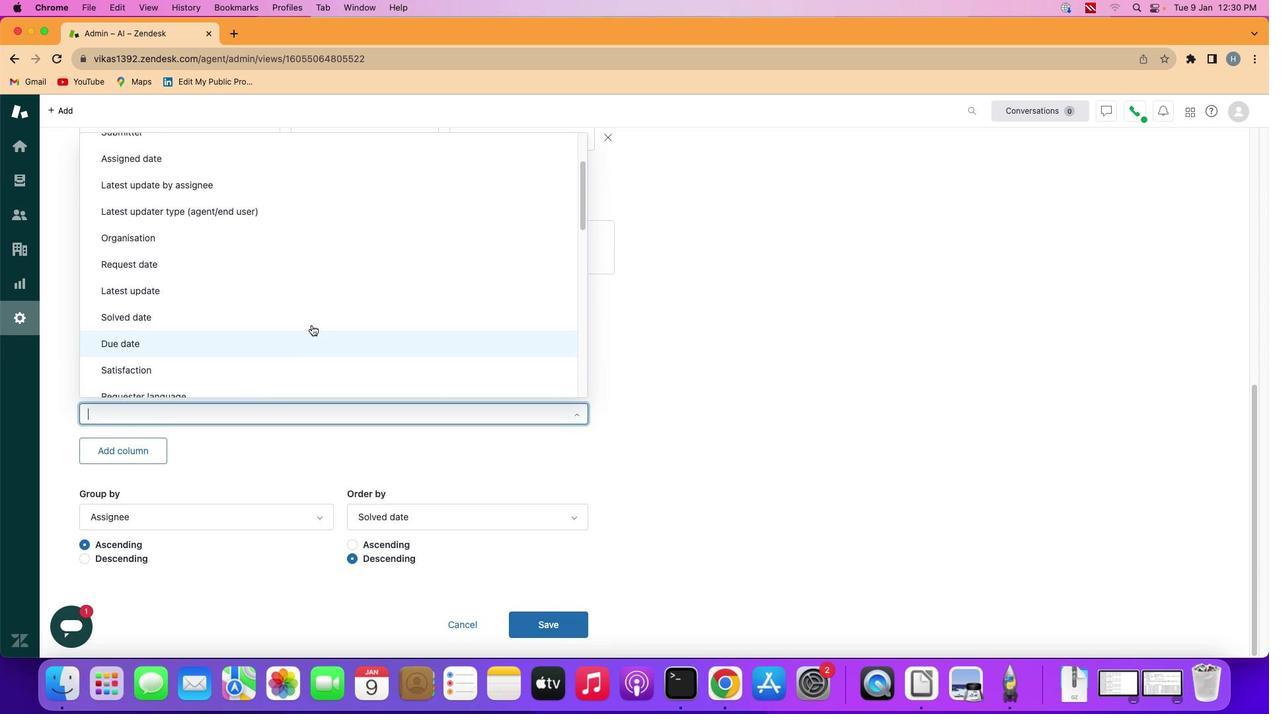 
Action: Mouse scrolled (375, 340) with delta (162, 271)
Screenshot: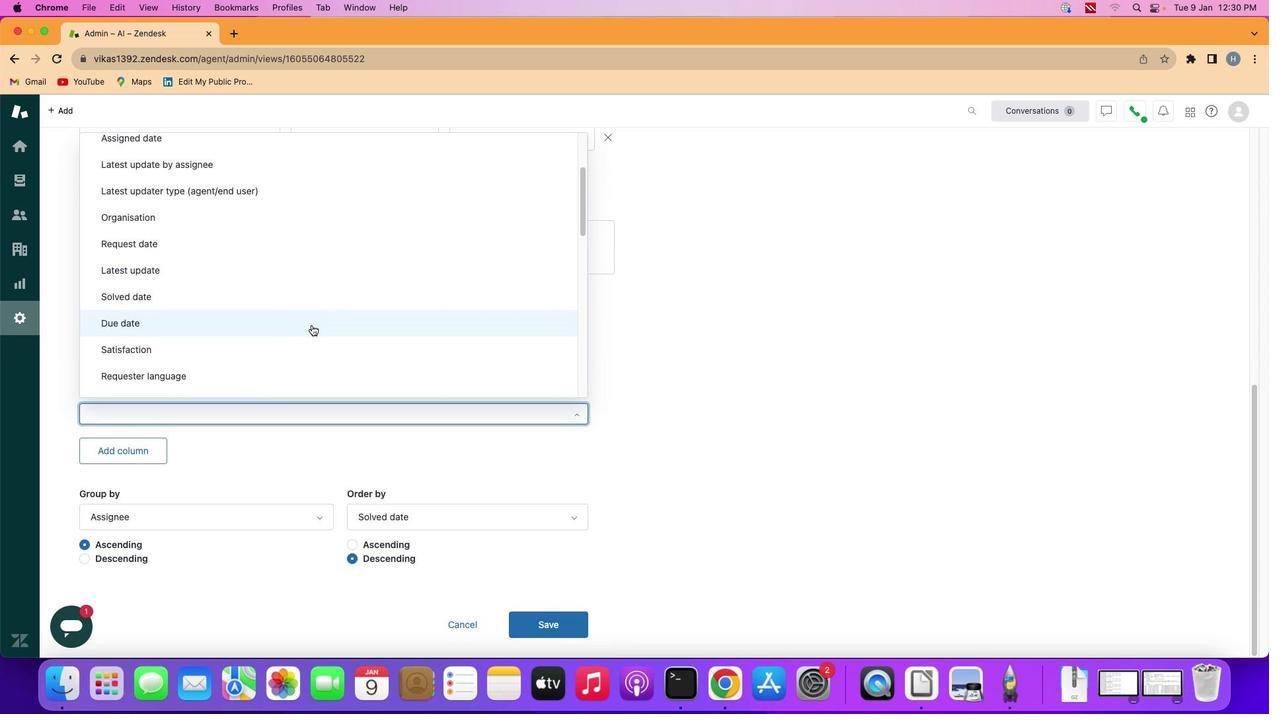 
Action: Mouse scrolled (375, 340) with delta (162, 272)
Screenshot: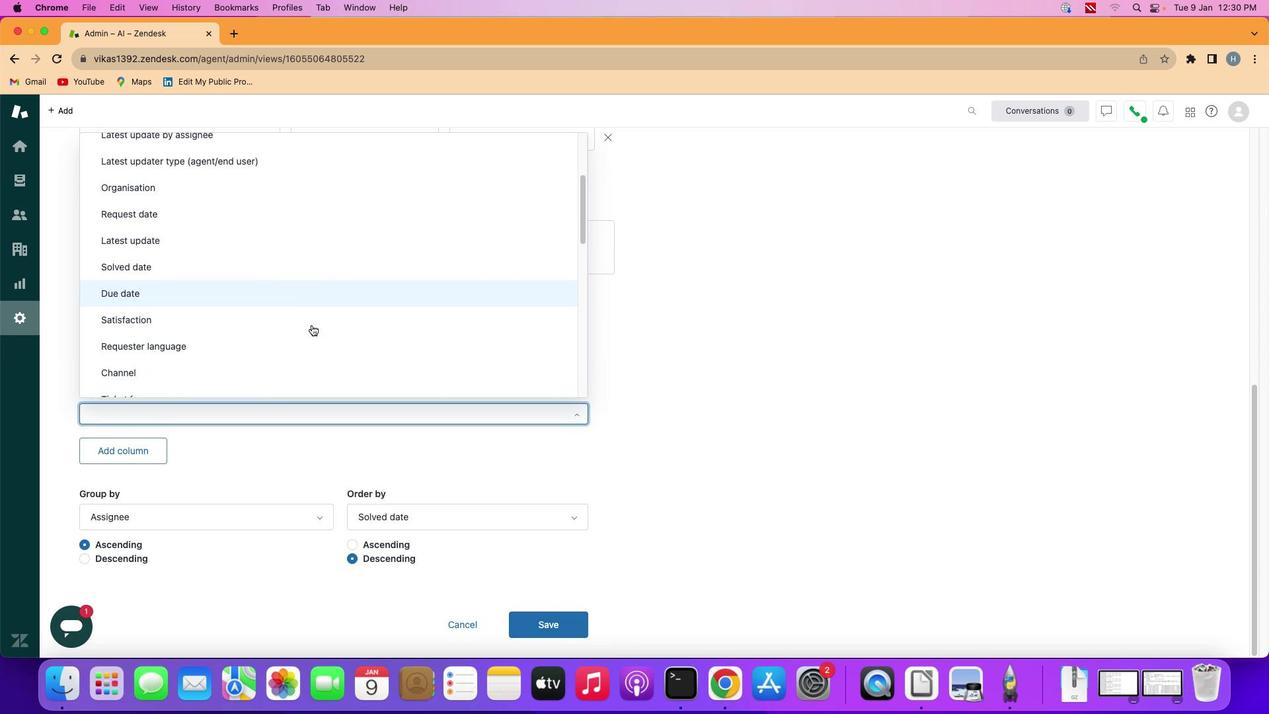 
Action: Mouse scrolled (375, 340) with delta (162, 271)
Screenshot: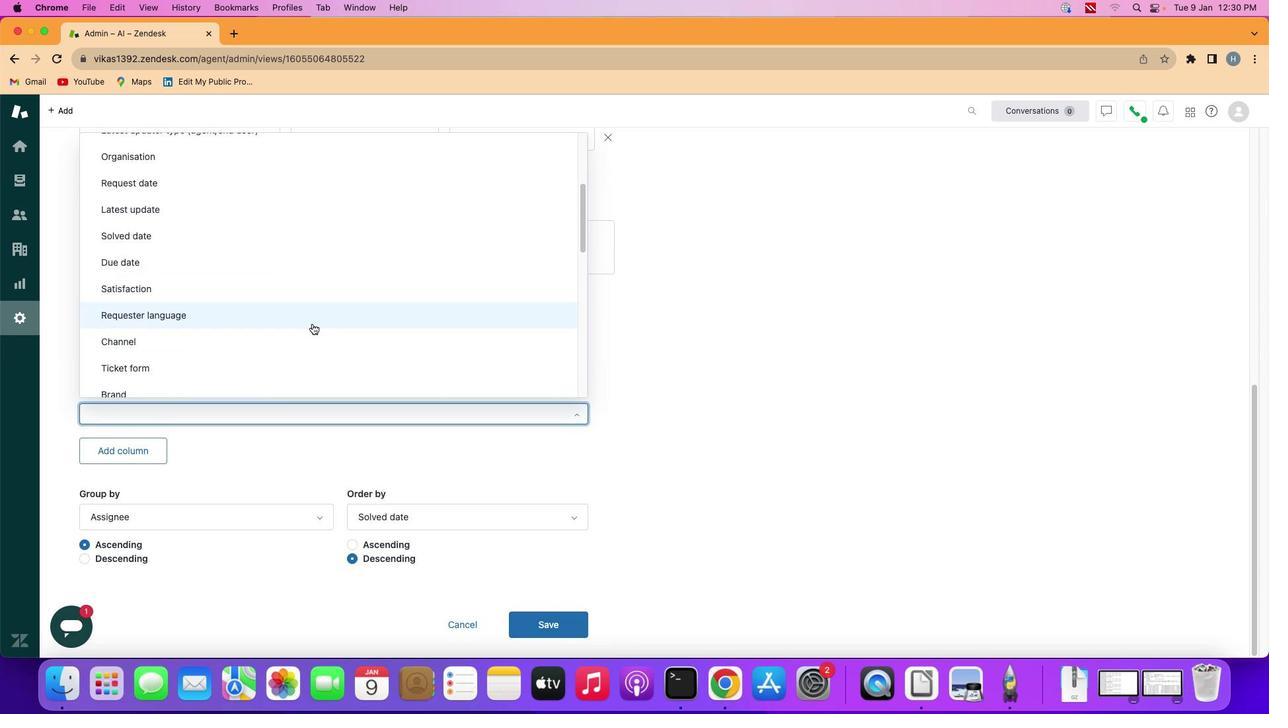 
Action: Mouse scrolled (375, 340) with delta (162, 271)
Screenshot: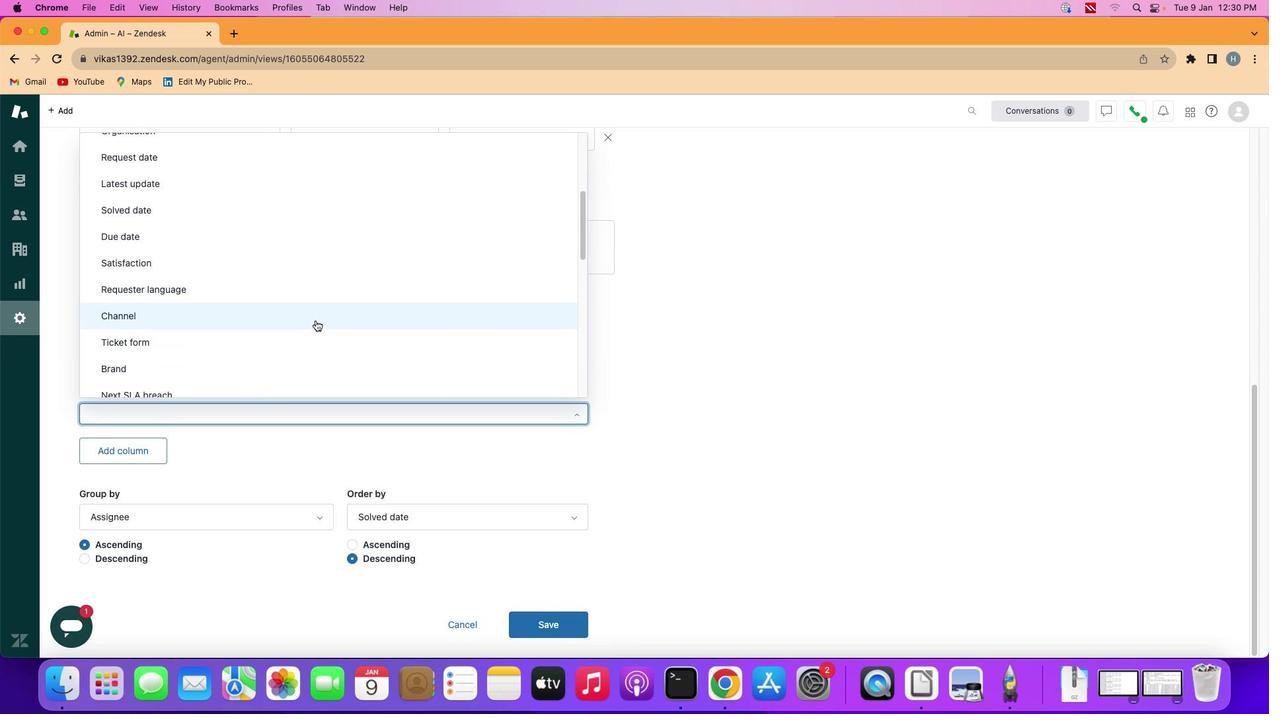 
Action: Mouse scrolled (375, 340) with delta (162, 271)
Screenshot: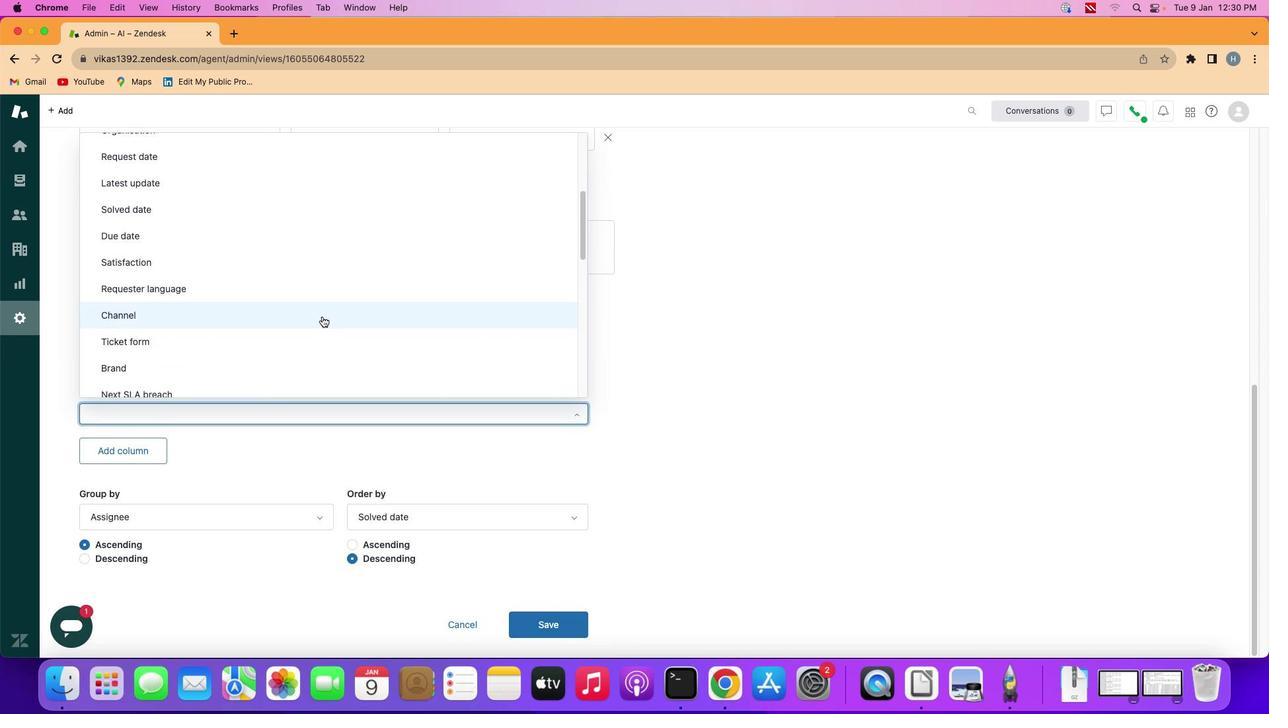 
Action: Mouse moved to (382, 338)
Screenshot: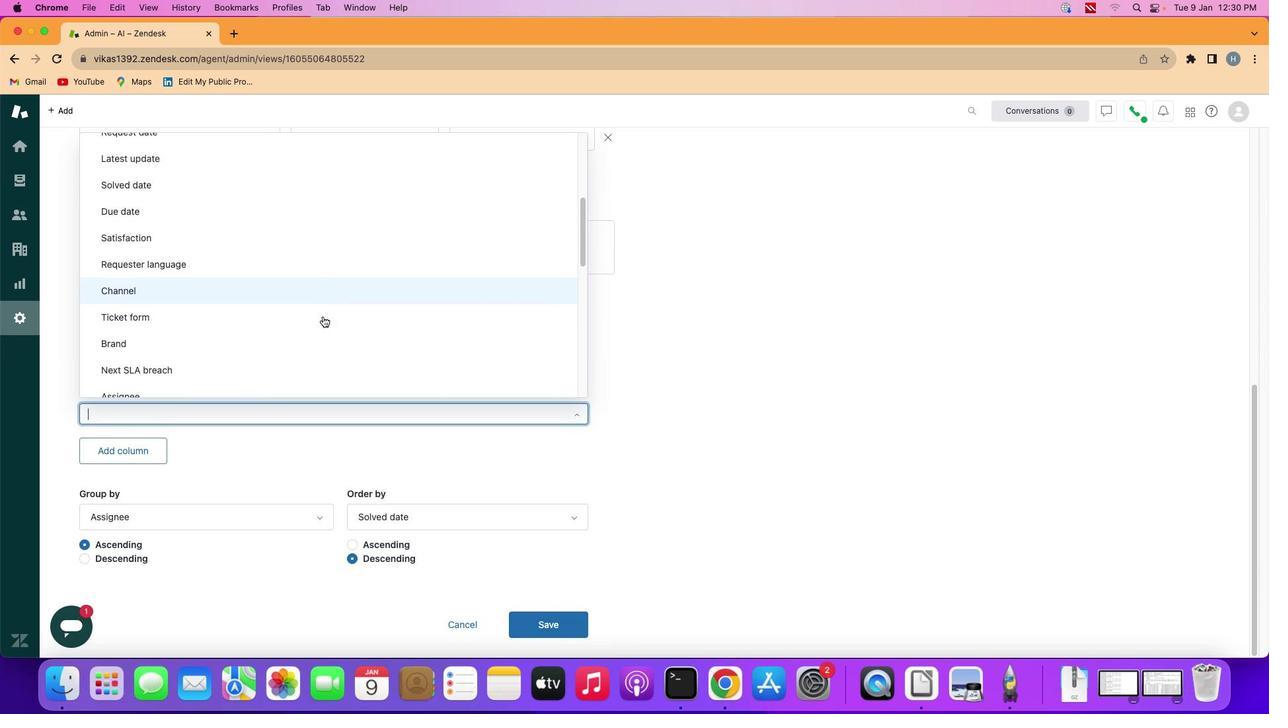 
Action: Mouse scrolled (382, 338) with delta (162, 271)
Screenshot: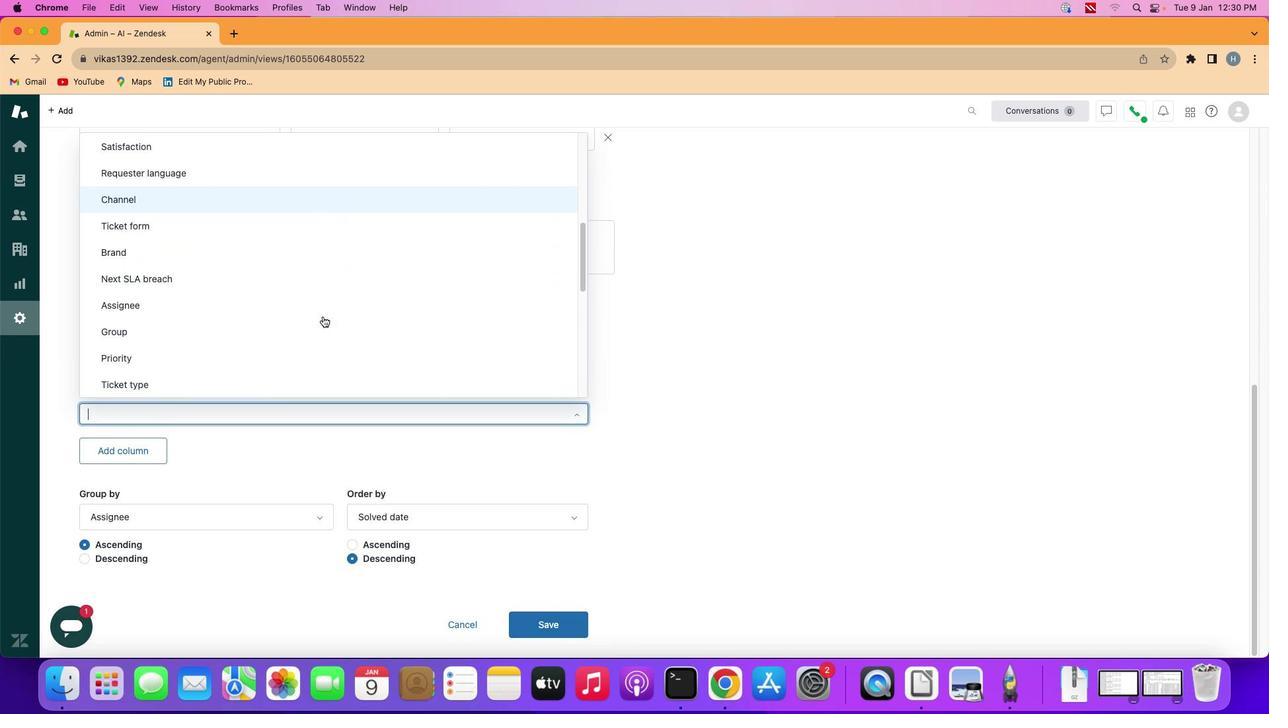 
Action: Mouse scrolled (382, 338) with delta (162, 271)
Screenshot: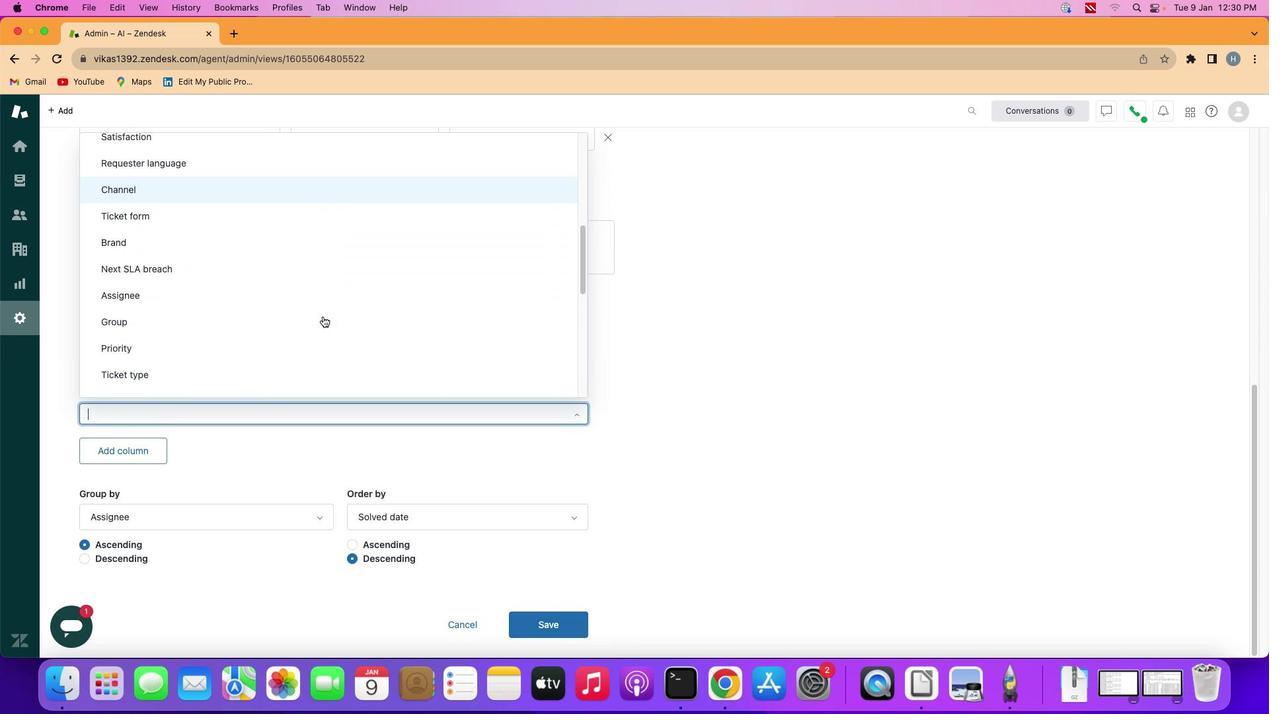 
Action: Mouse scrolled (382, 338) with delta (162, 271)
Screenshot: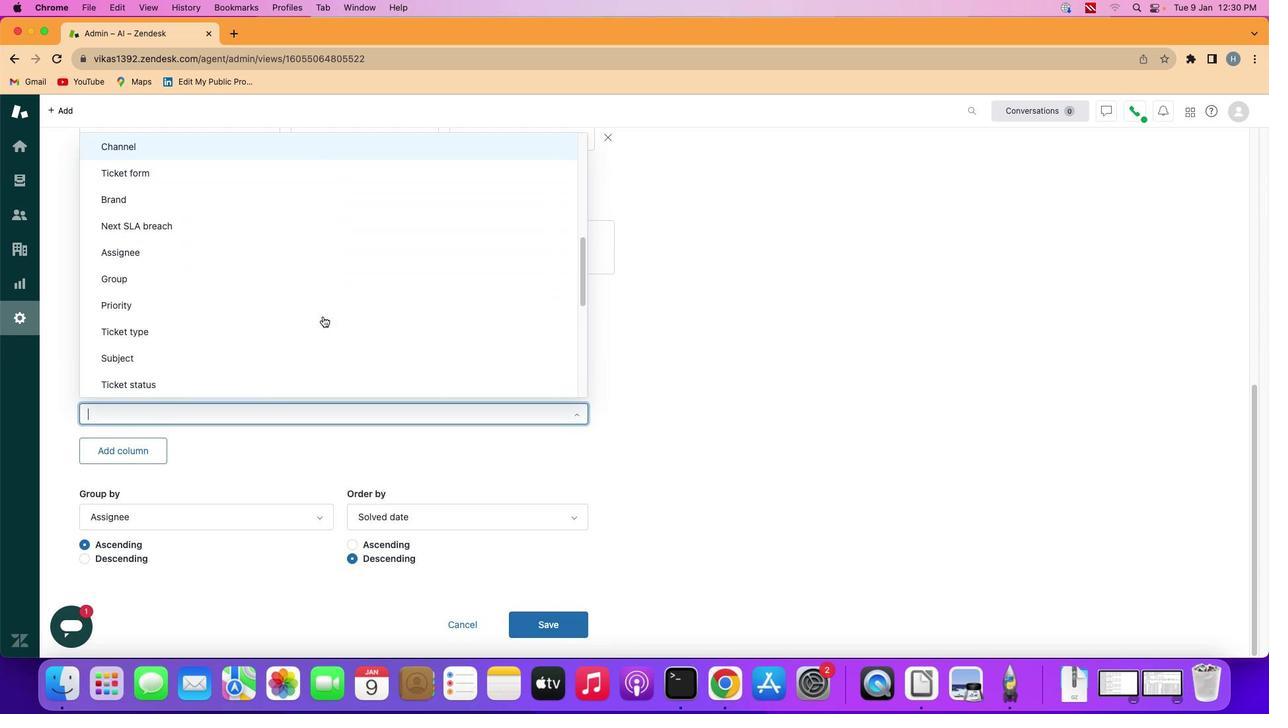 
Action: Mouse scrolled (382, 338) with delta (162, 271)
Screenshot: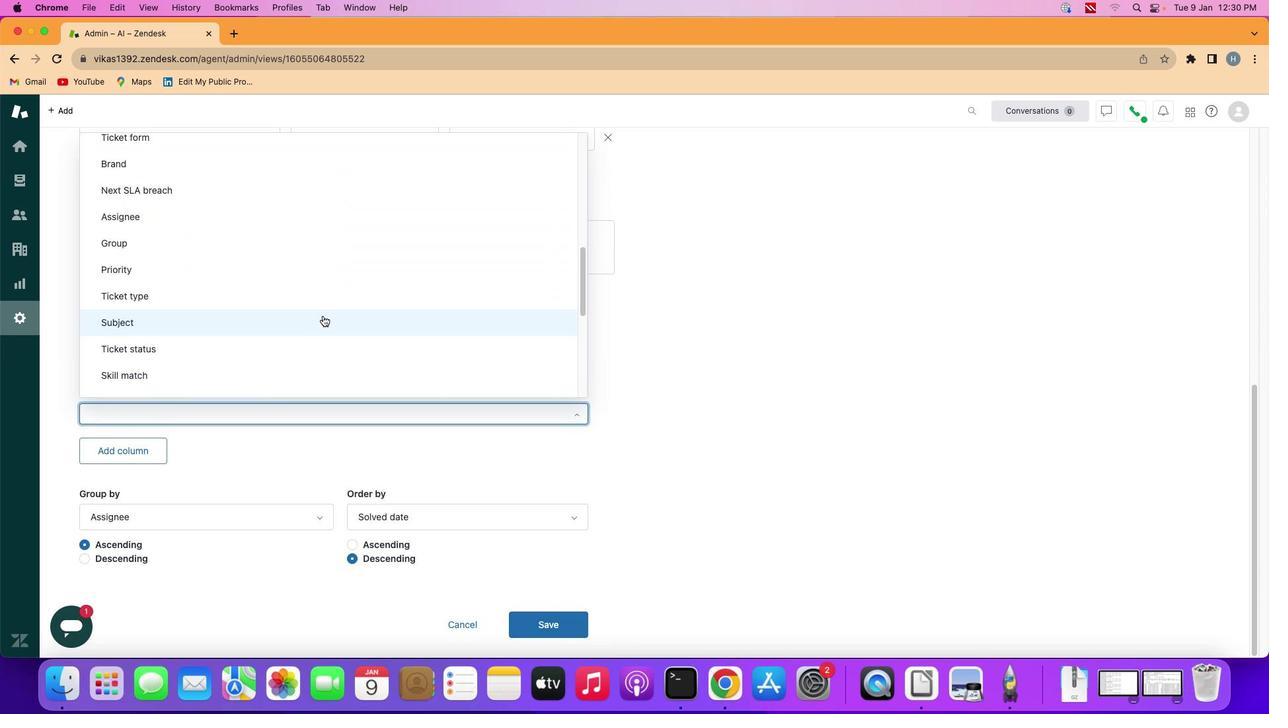 
Action: Mouse scrolled (382, 338) with delta (162, 271)
Screenshot: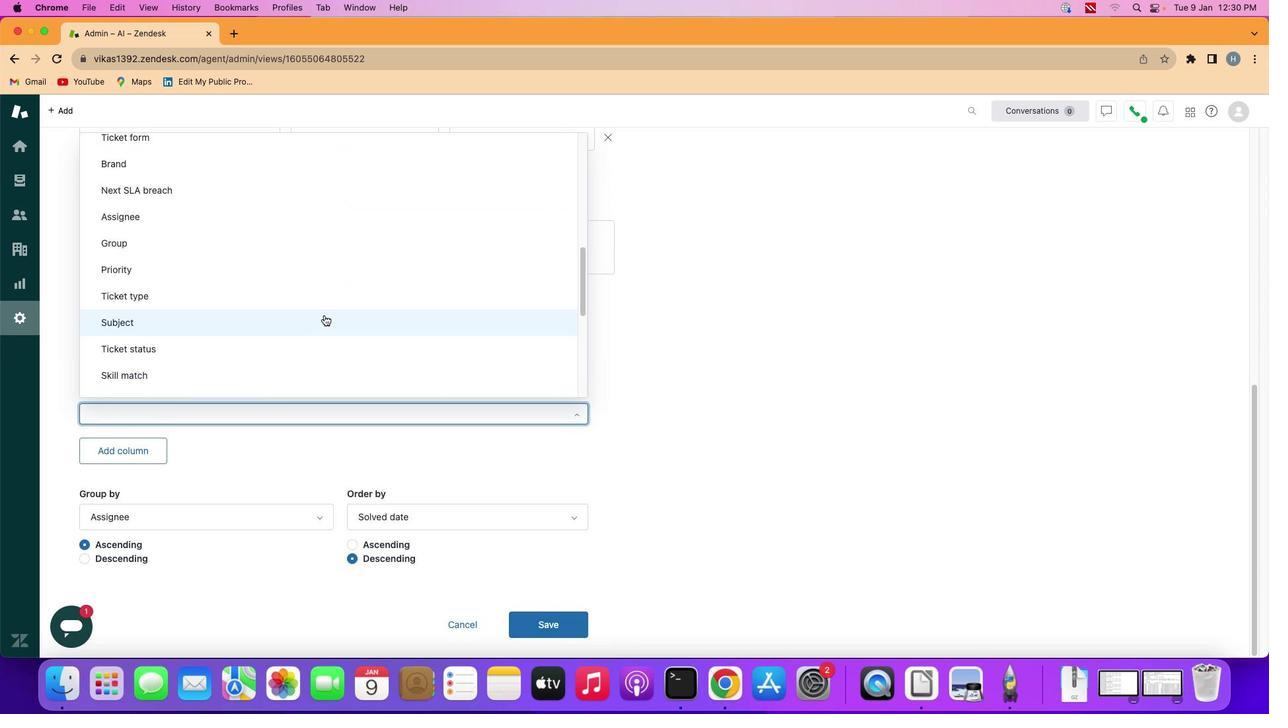 
Action: Mouse moved to (384, 338)
Screenshot: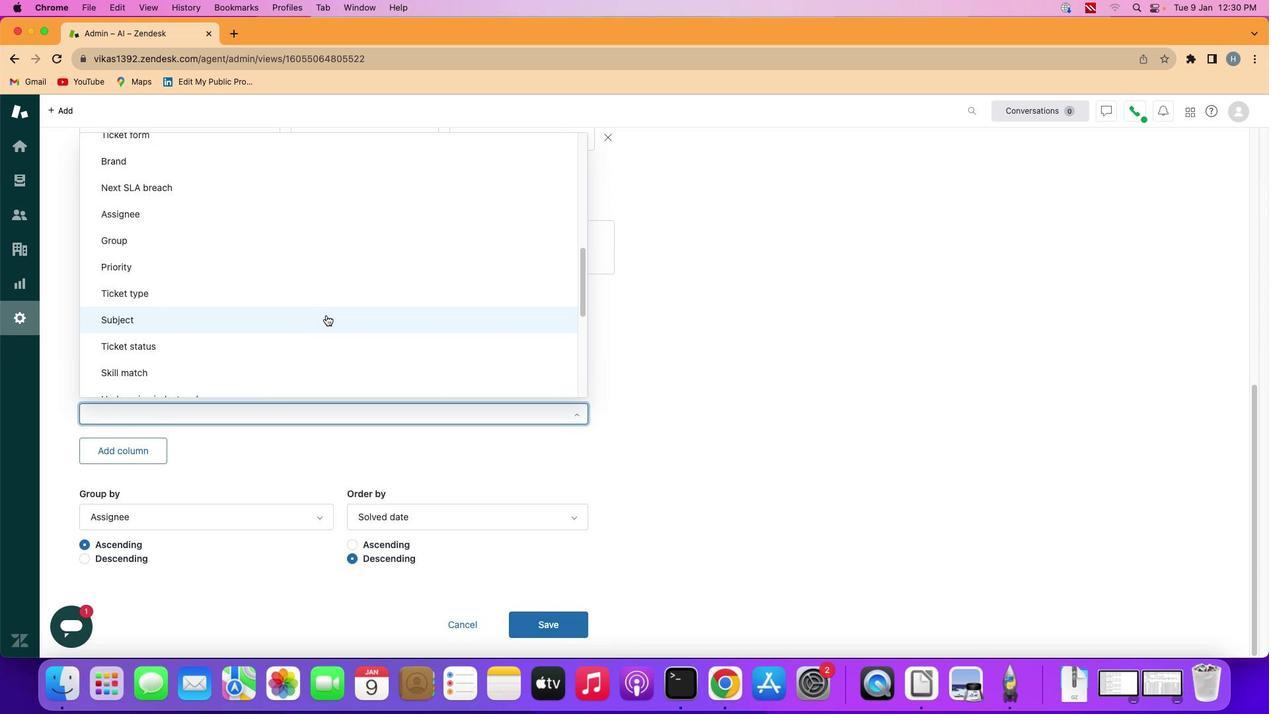 
Action: Mouse scrolled (384, 338) with delta (162, 271)
Screenshot: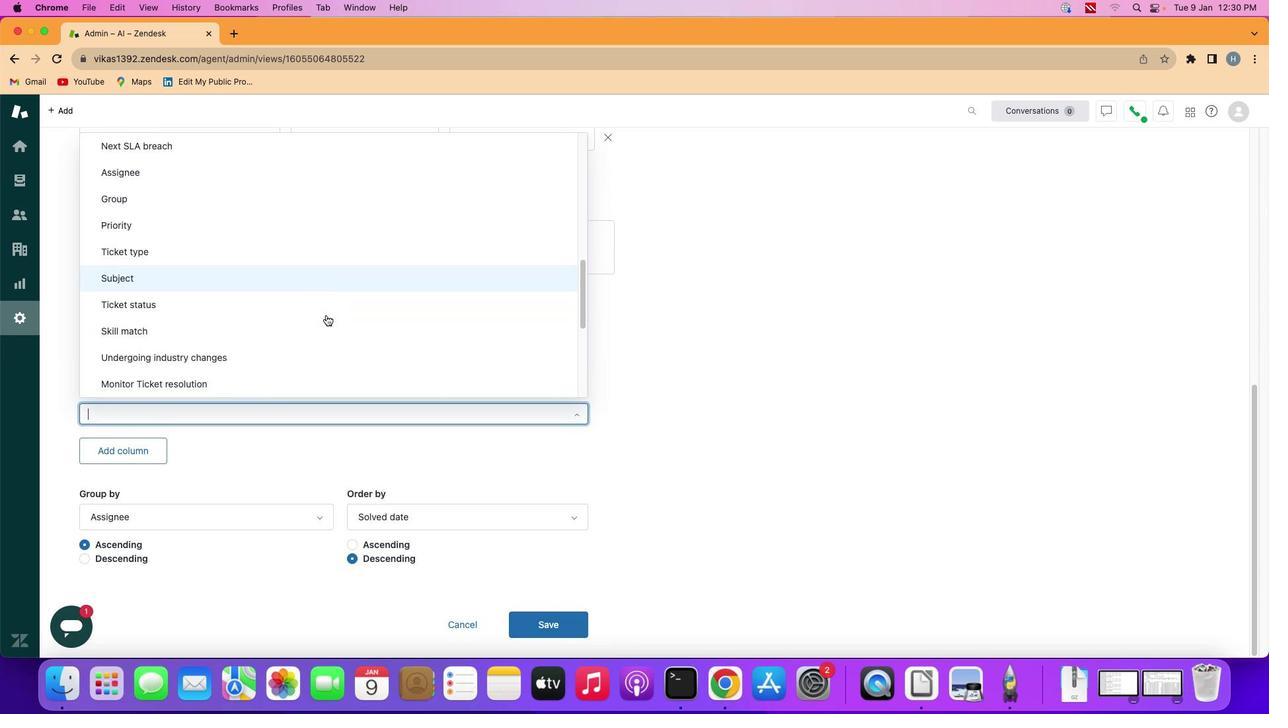 
Action: Mouse moved to (384, 338)
Screenshot: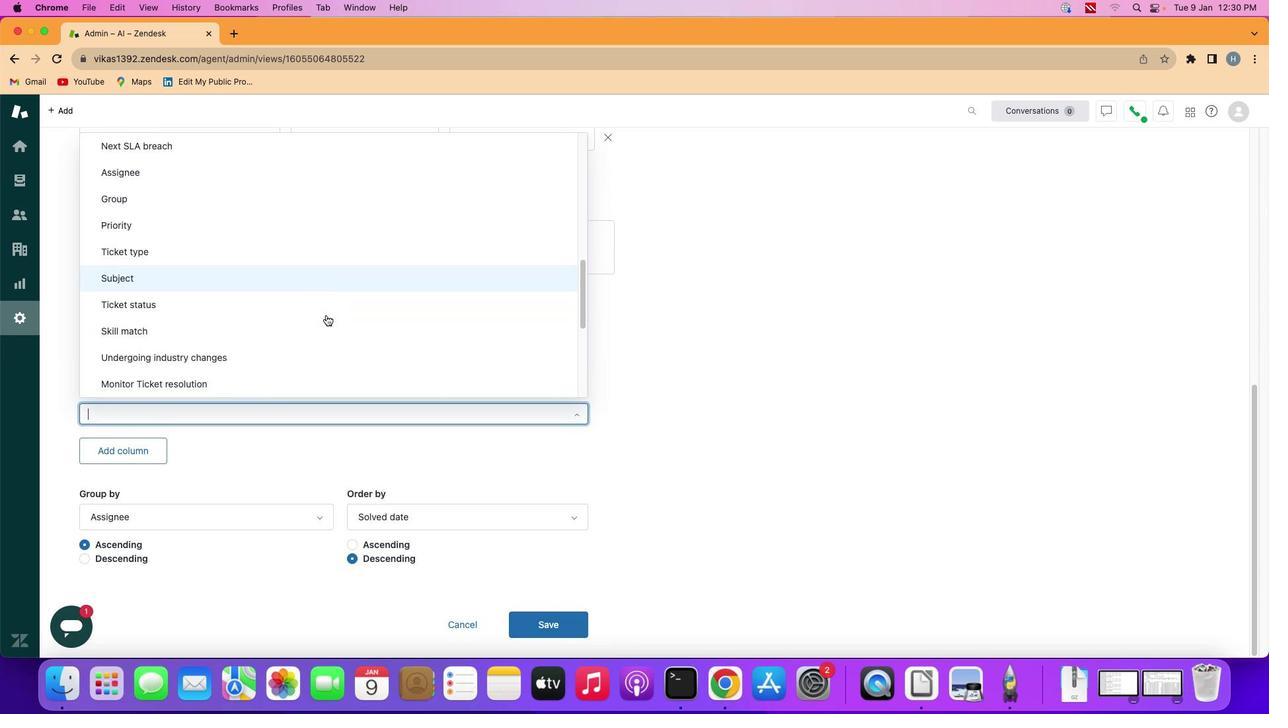 
Action: Mouse scrolled (384, 338) with delta (162, 271)
Screenshot: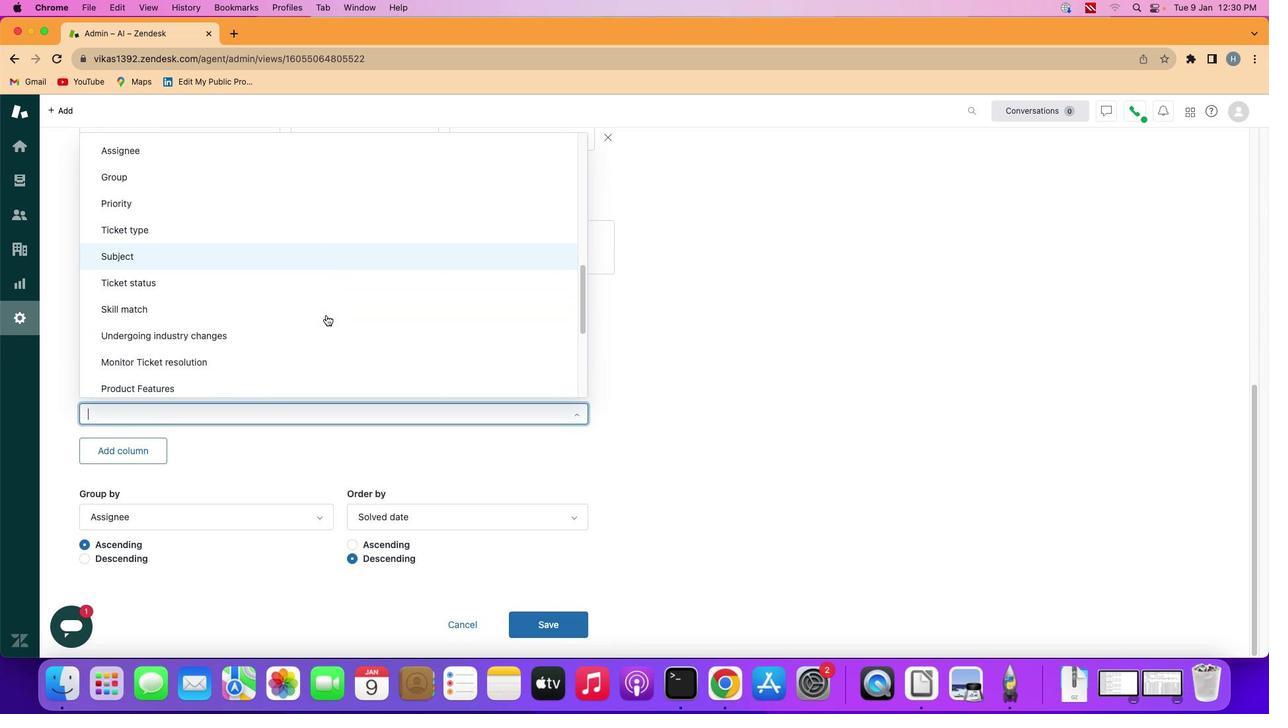 
Action: Mouse scrolled (384, 338) with delta (162, 271)
Screenshot: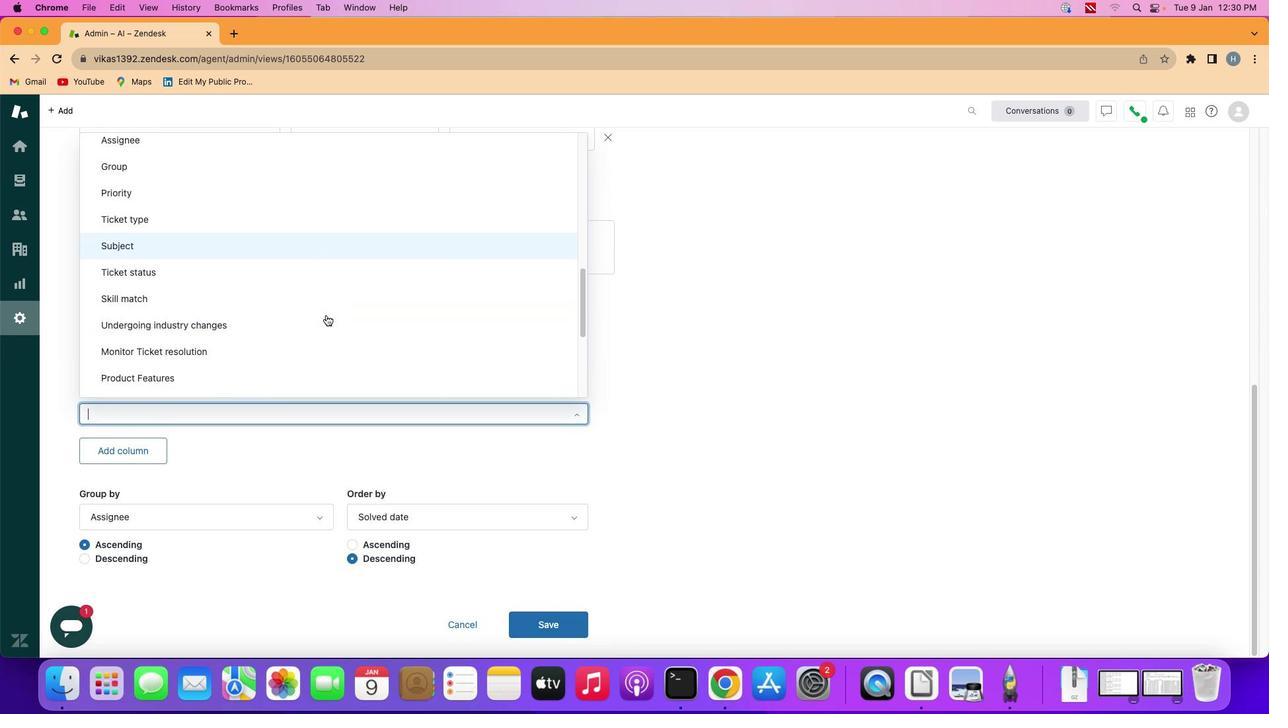 
Action: Mouse scrolled (384, 338) with delta (162, 271)
Screenshot: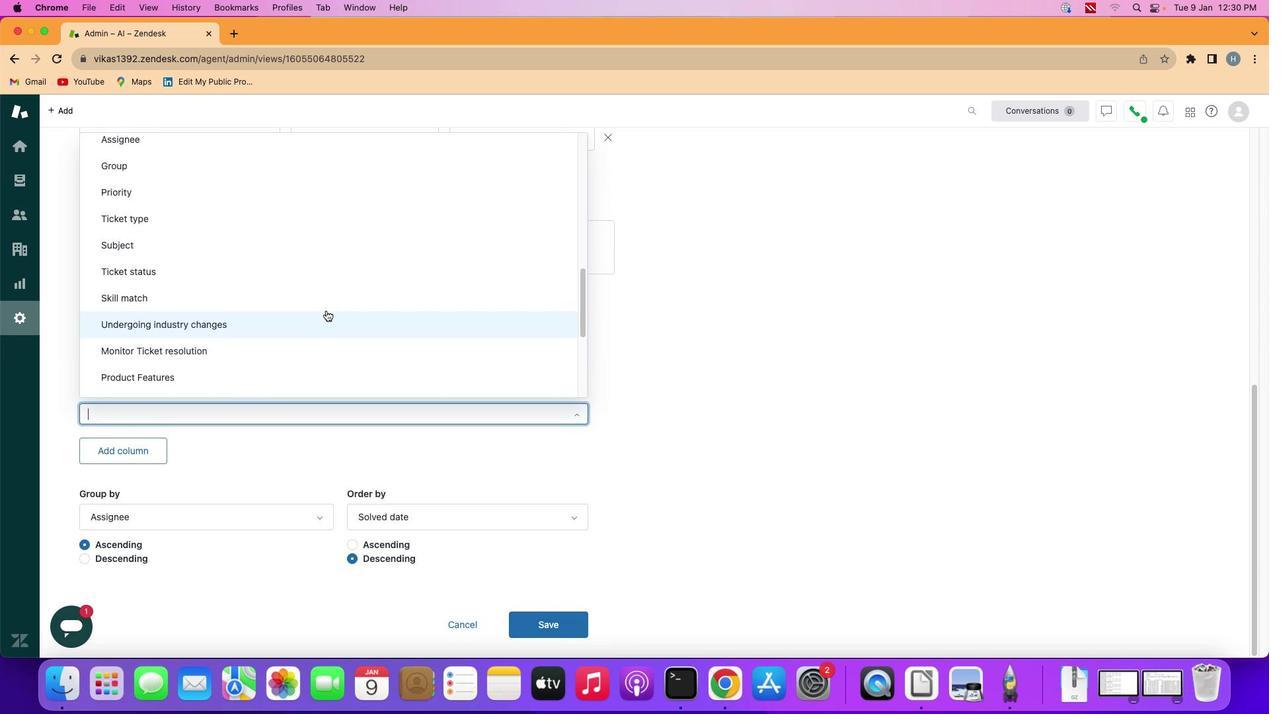 
Action: Mouse moved to (387, 334)
Screenshot: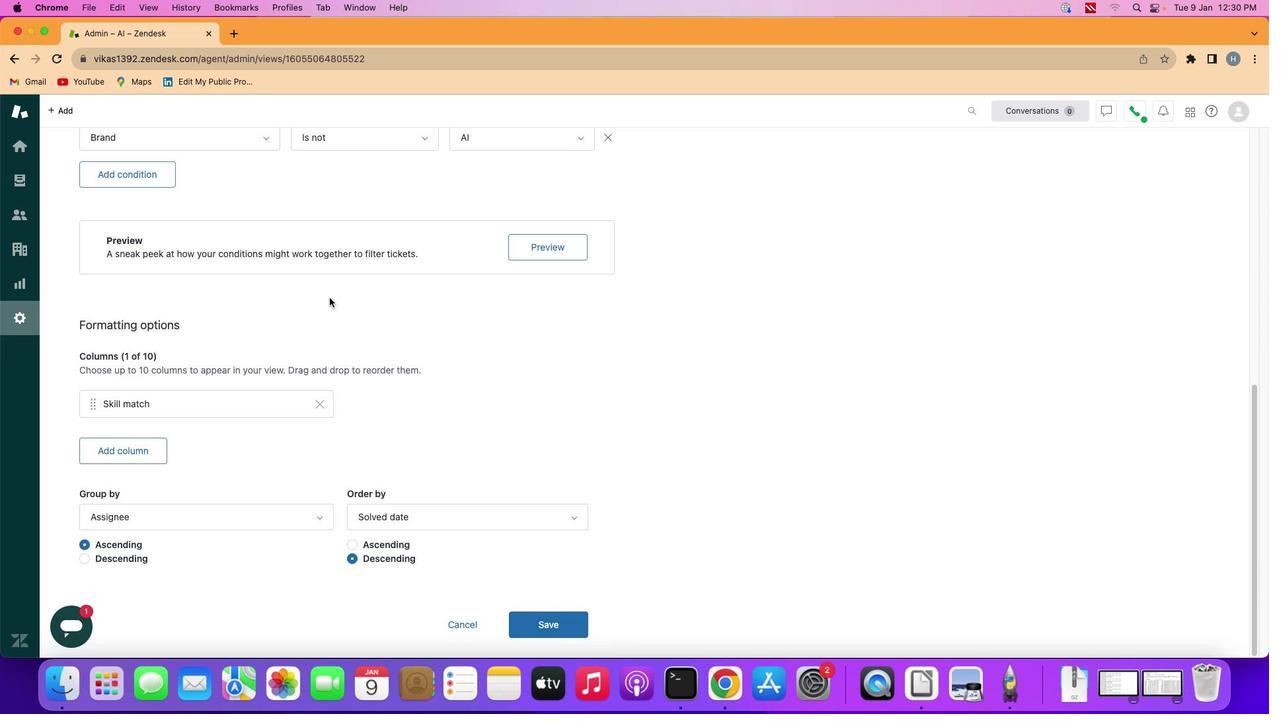 
Action: Mouse pressed left at (387, 334)
Screenshot: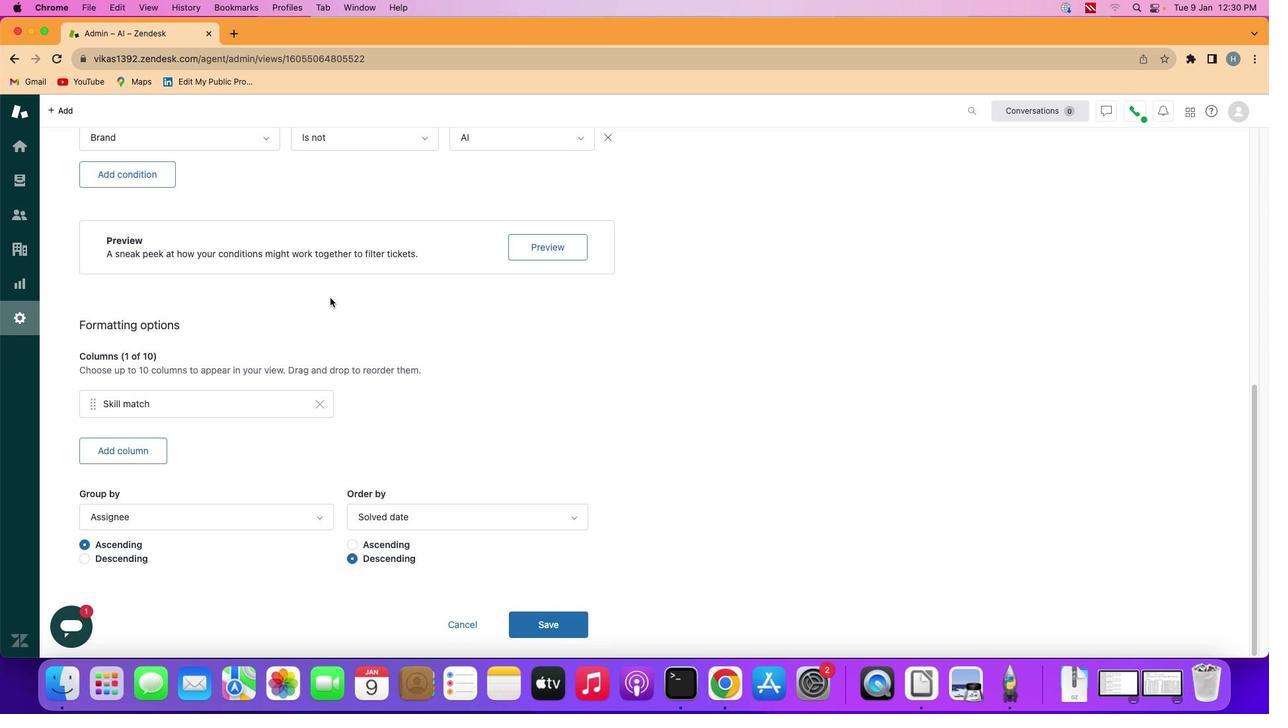 
Action: Mouse moved to (427, 342)
Screenshot: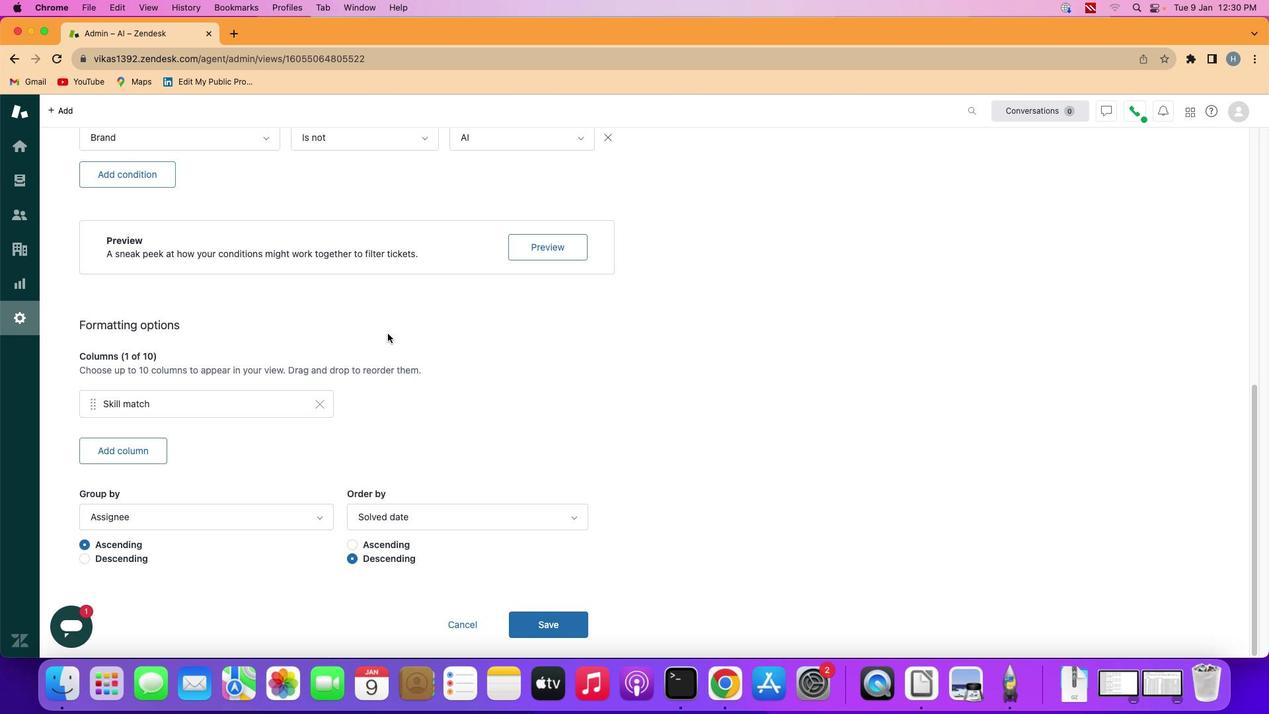 
